 Task: Find connections with filter location Bedford with filter topic #Culturewith filter profile language Potuguese with filter current company MyGate with filter school PSGR Krishnammal College for Women with filter industry Ground Passenger Transportation with filter service category Tax Law with filter keywords title Receptionist
Action: Mouse moved to (522, 69)
Screenshot: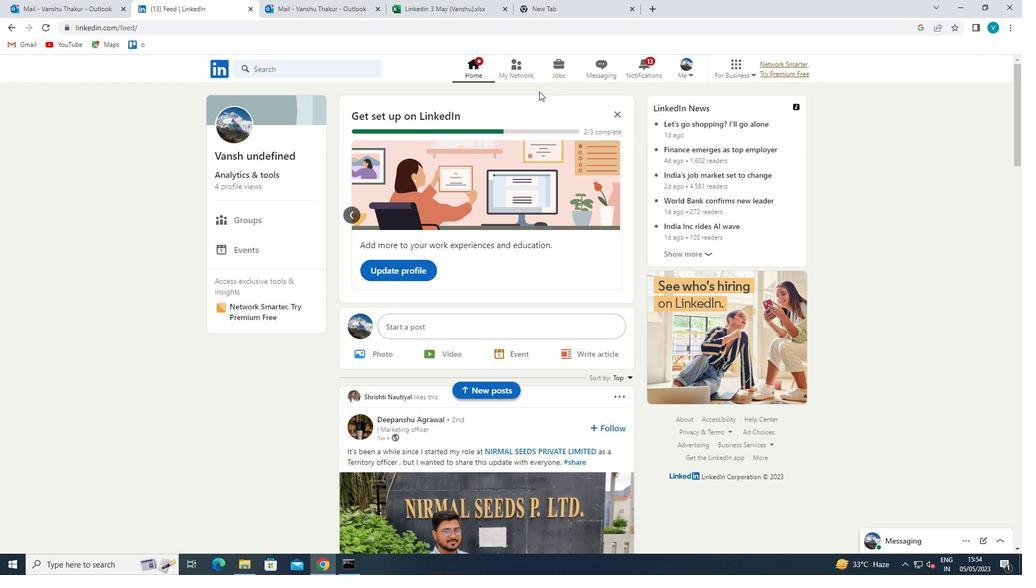
Action: Mouse pressed left at (522, 69)
Screenshot: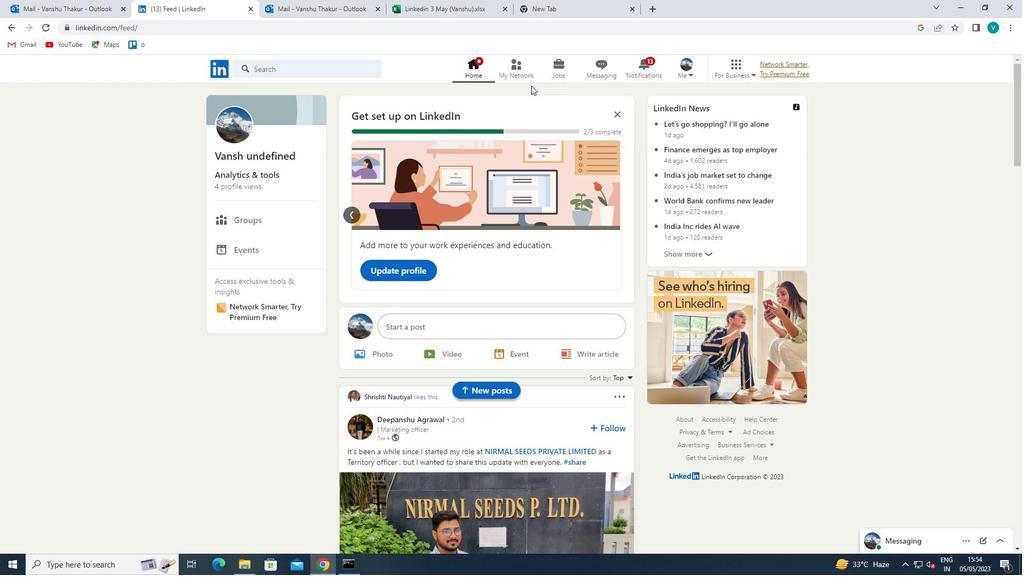 
Action: Mouse moved to (296, 127)
Screenshot: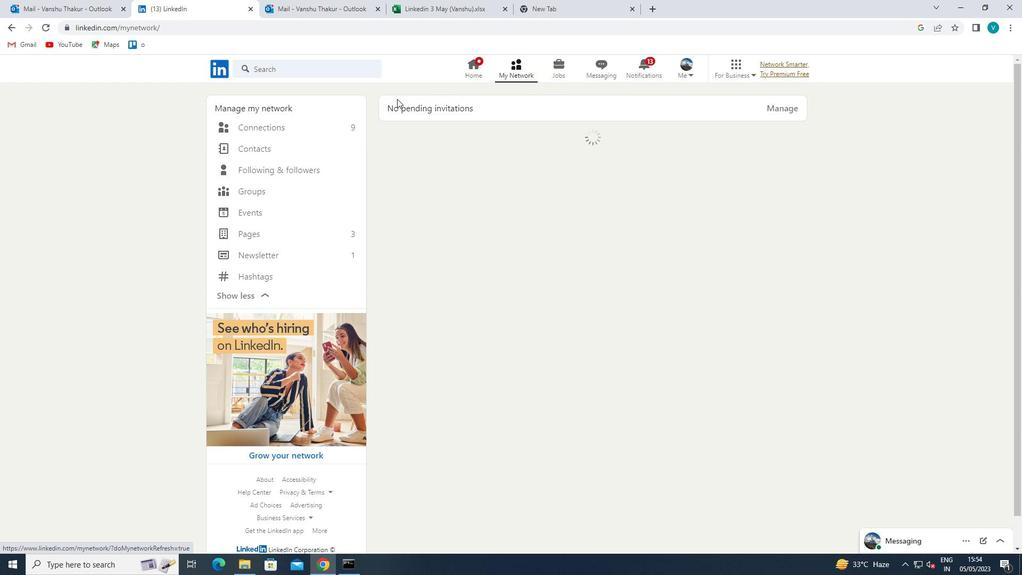 
Action: Mouse pressed left at (296, 127)
Screenshot: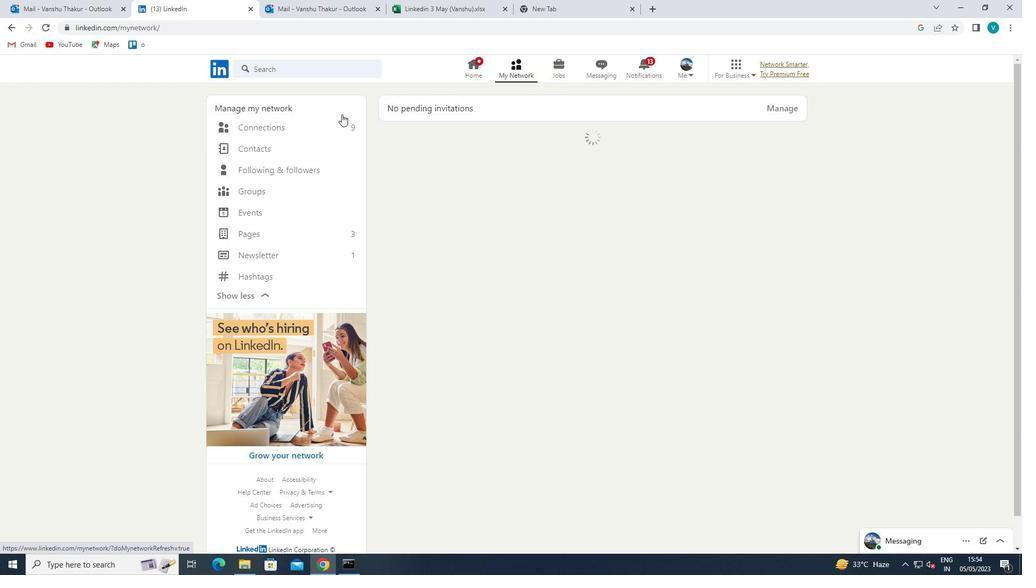 
Action: Mouse moved to (571, 126)
Screenshot: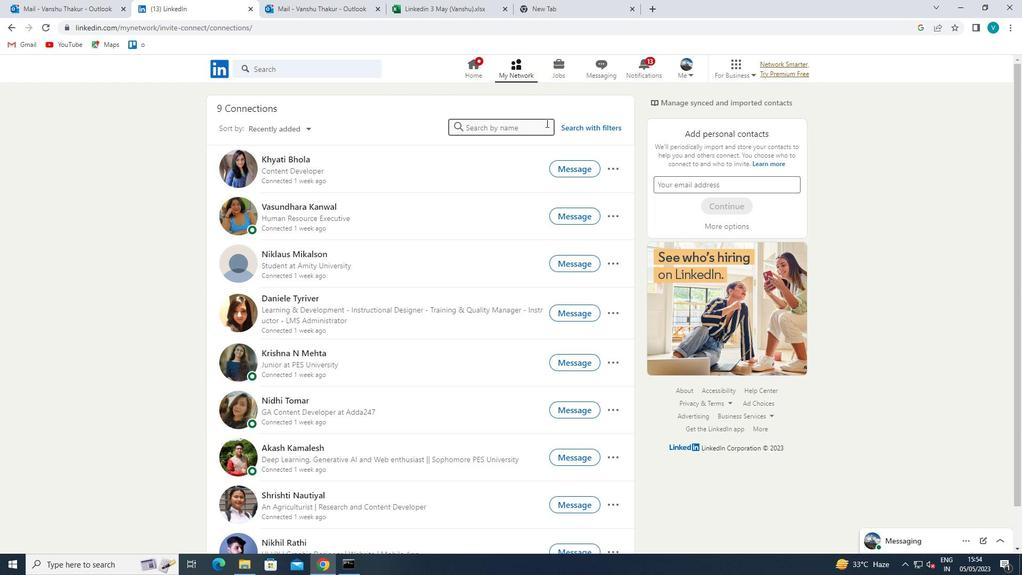
Action: Mouse pressed left at (571, 126)
Screenshot: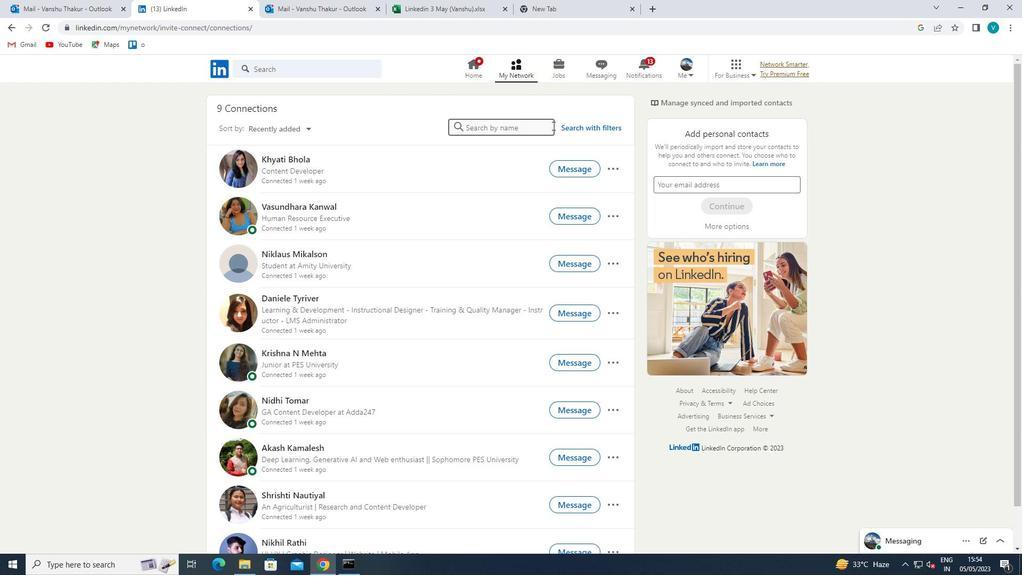 
Action: Mouse moved to (517, 102)
Screenshot: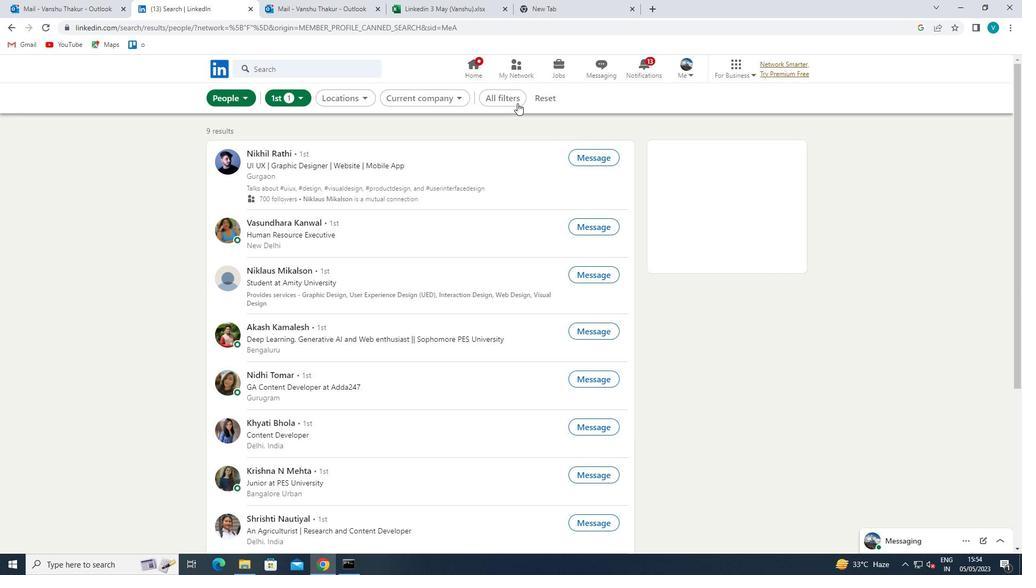
Action: Mouse pressed left at (517, 102)
Screenshot: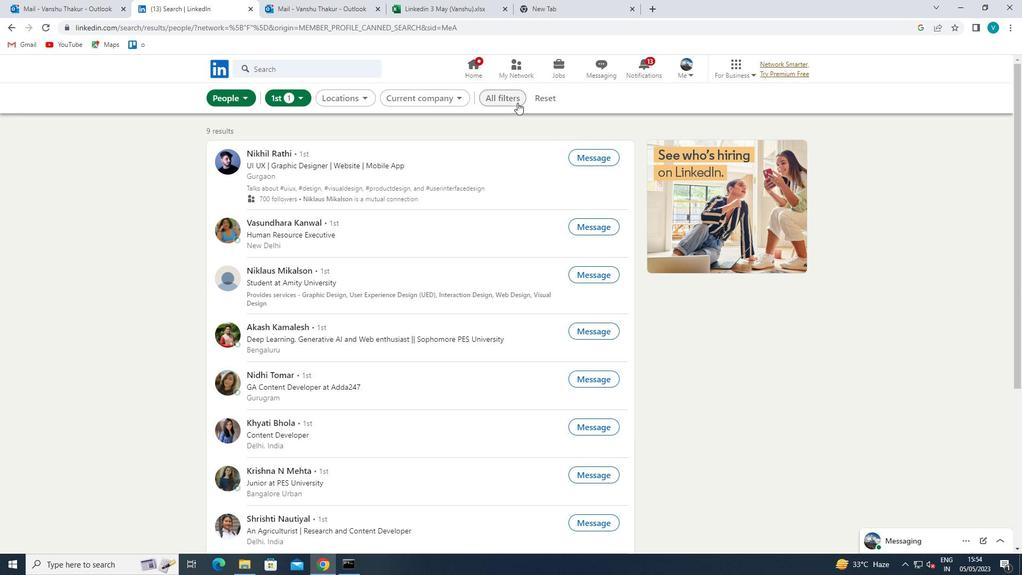 
Action: Mouse moved to (851, 208)
Screenshot: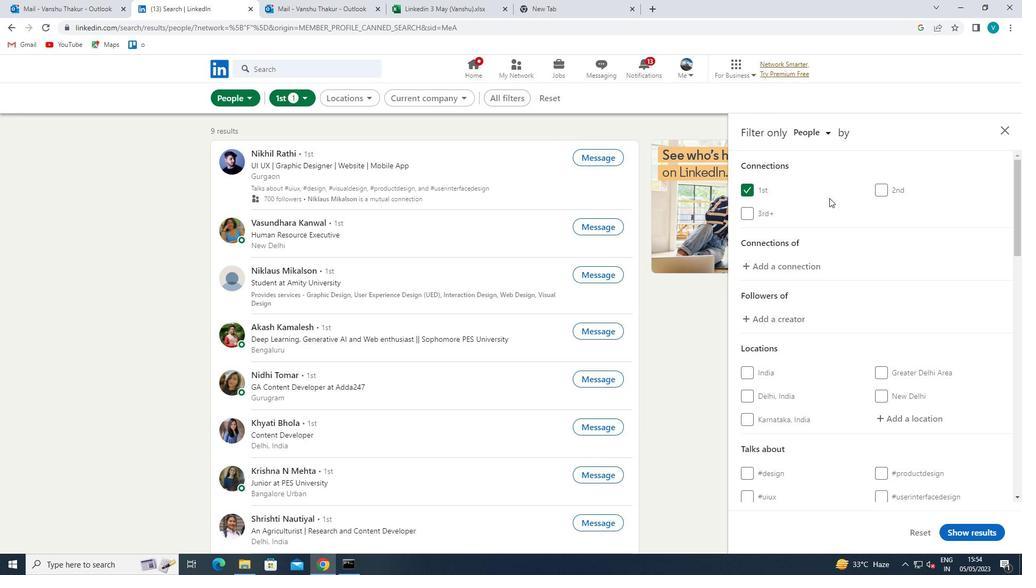
Action: Mouse scrolled (851, 208) with delta (0, 0)
Screenshot: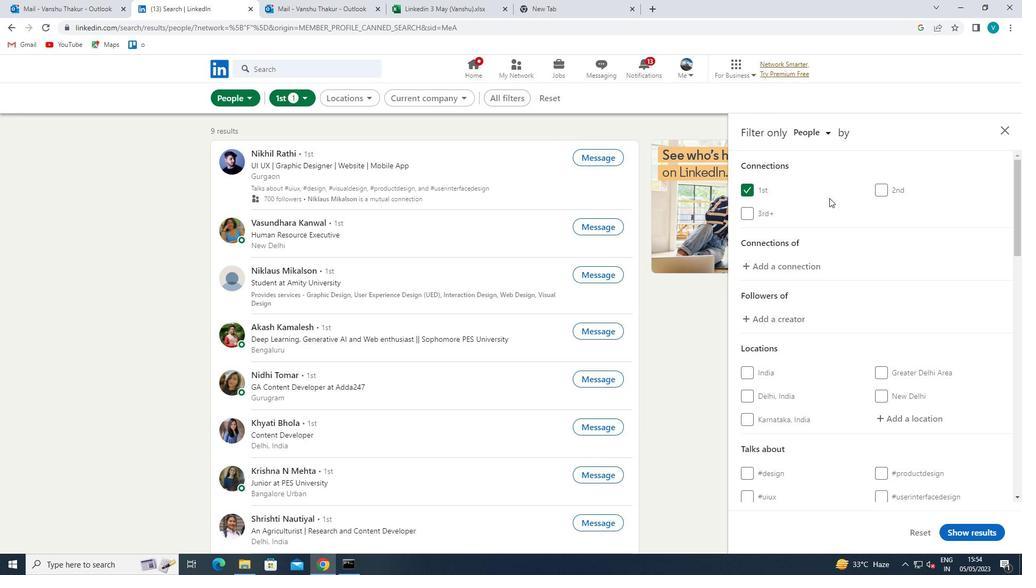 
Action: Mouse moved to (852, 210)
Screenshot: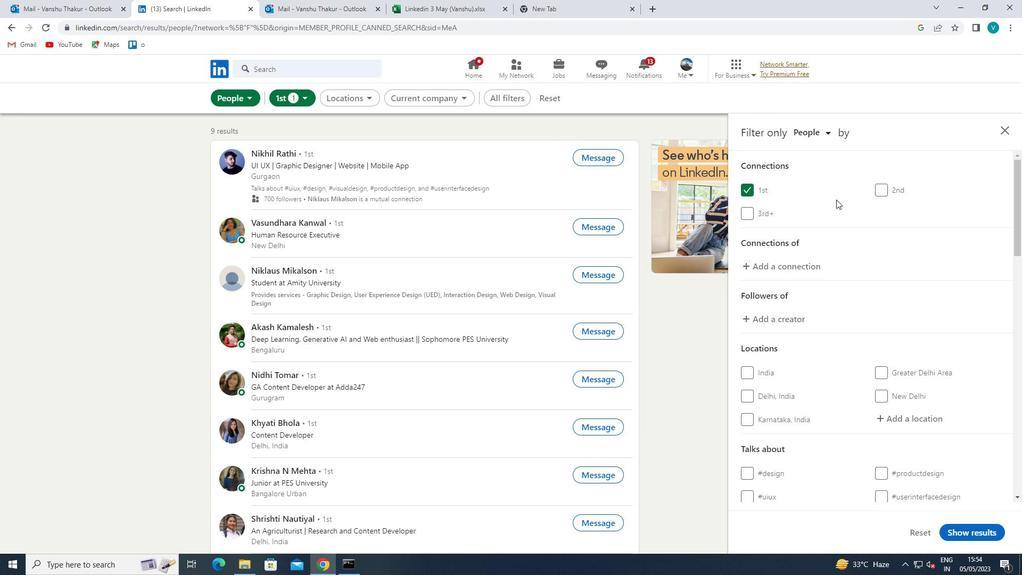 
Action: Mouse scrolled (852, 209) with delta (0, 0)
Screenshot: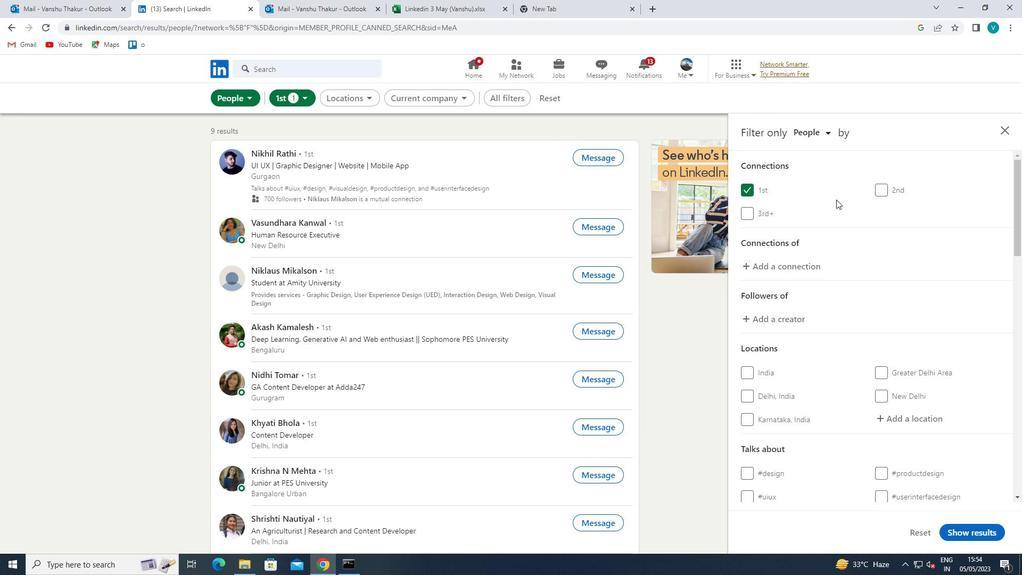 
Action: Mouse moved to (853, 211)
Screenshot: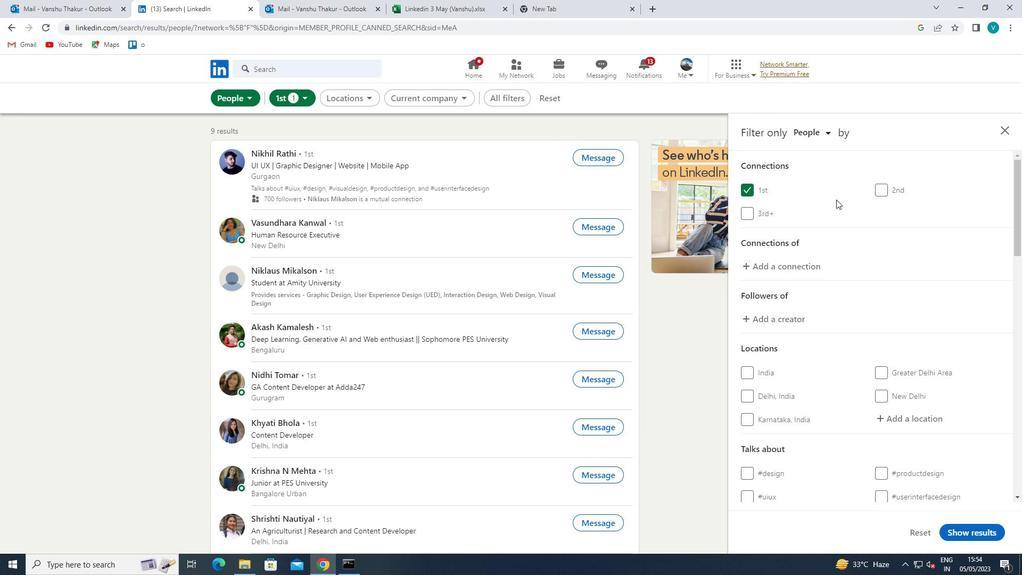 
Action: Mouse scrolled (853, 210) with delta (0, 0)
Screenshot: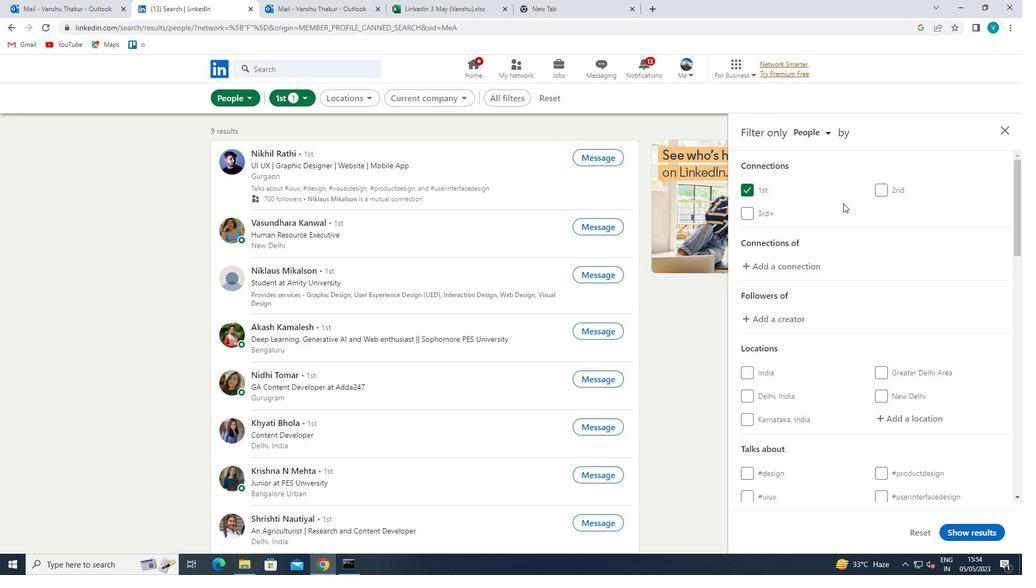 
Action: Mouse moved to (898, 256)
Screenshot: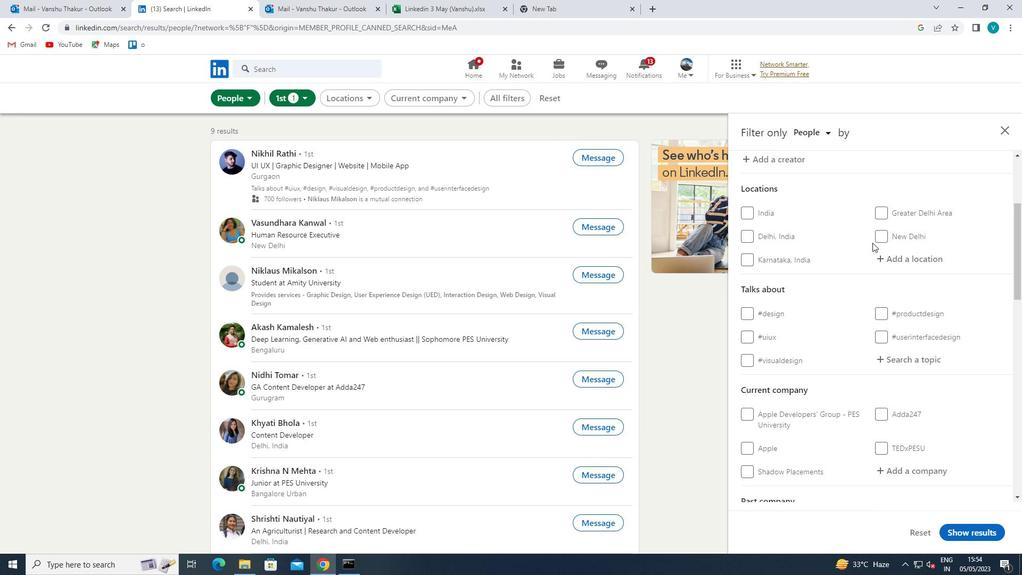 
Action: Mouse pressed left at (898, 256)
Screenshot: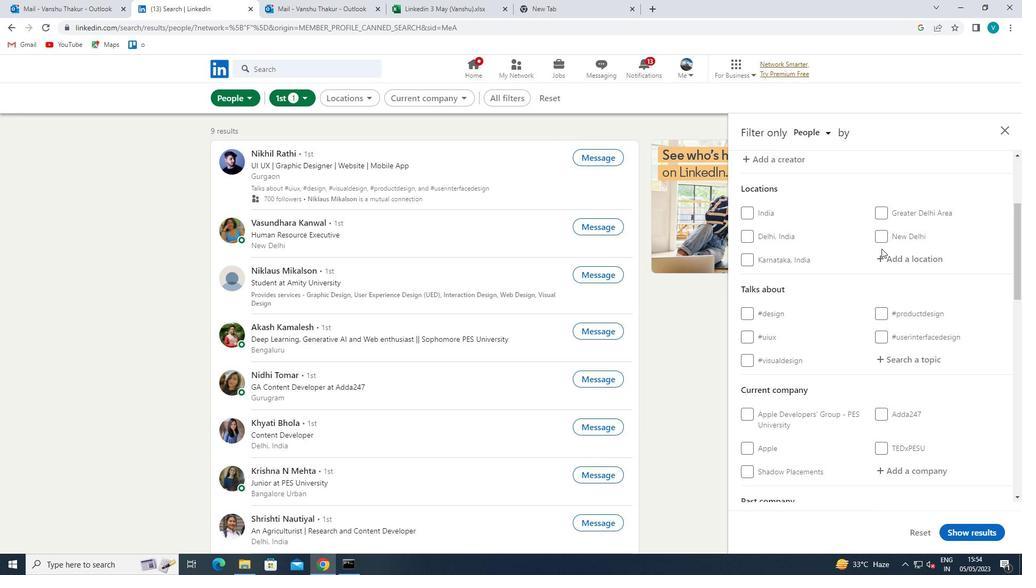 
Action: Mouse moved to (881, 268)
Screenshot: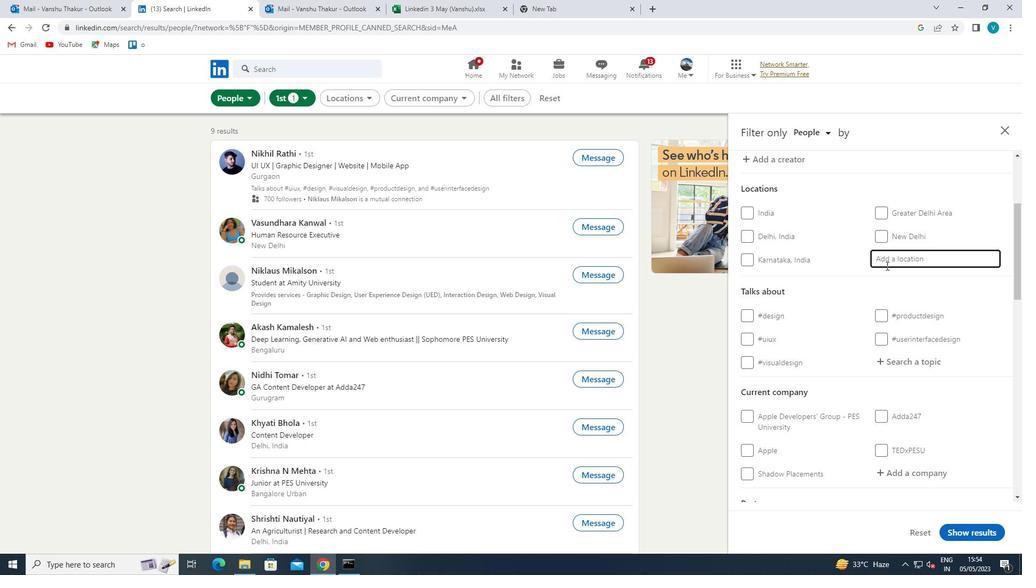 
Action: Key pressed <Key.shift>
Screenshot: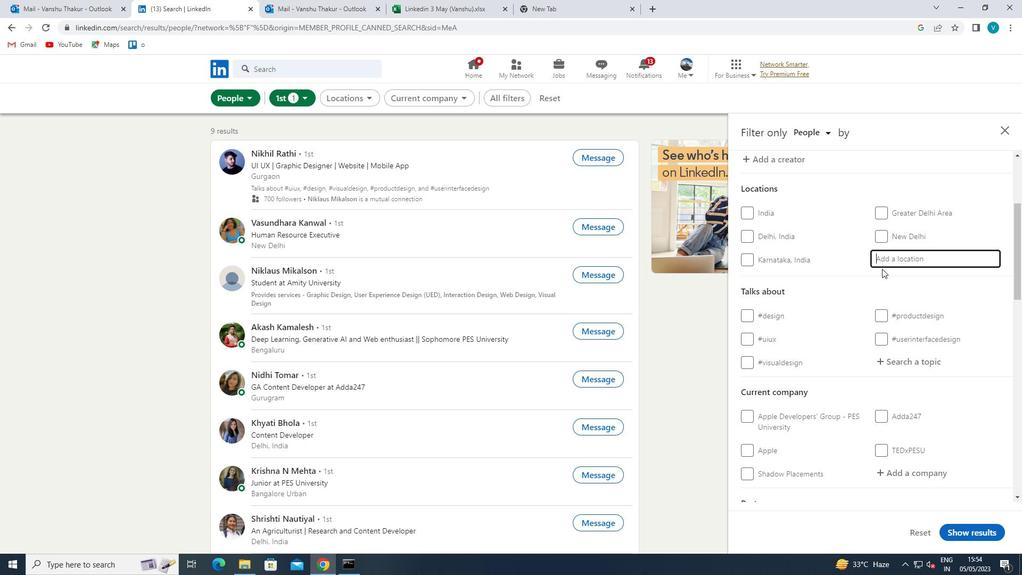 
Action: Mouse moved to (881, 269)
Screenshot: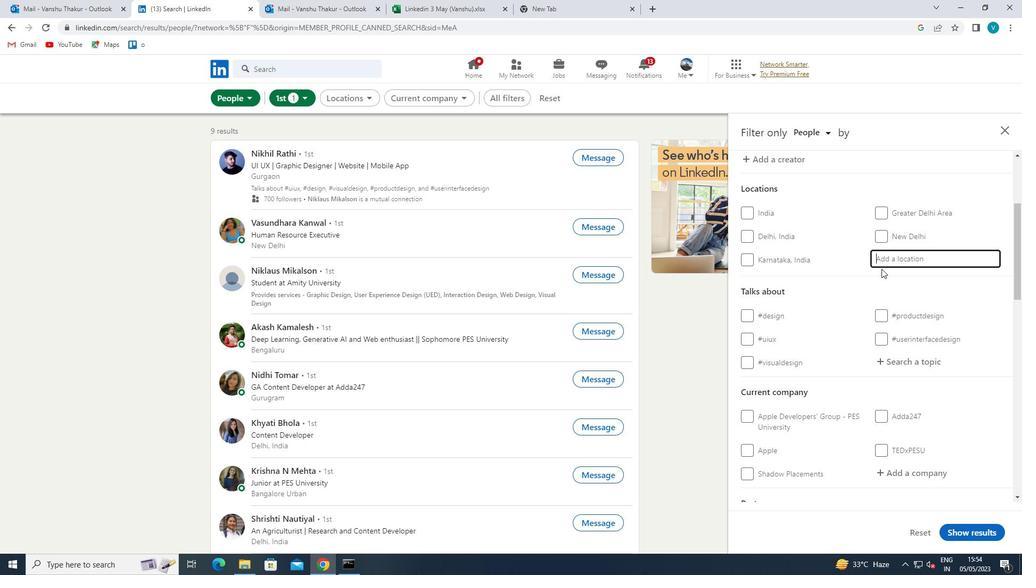 
Action: Key pressed BEDFORD
Screenshot: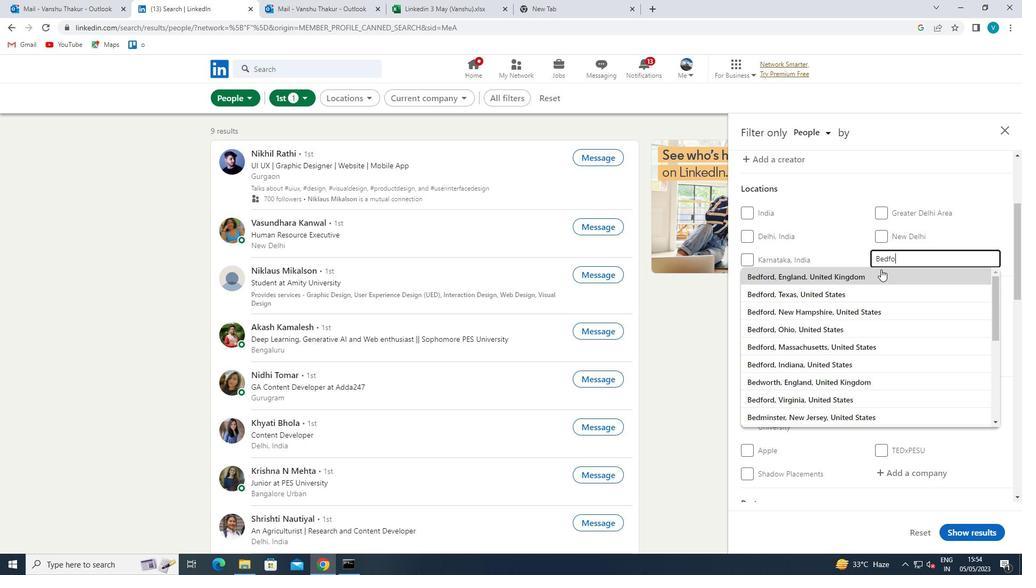 
Action: Mouse moved to (871, 275)
Screenshot: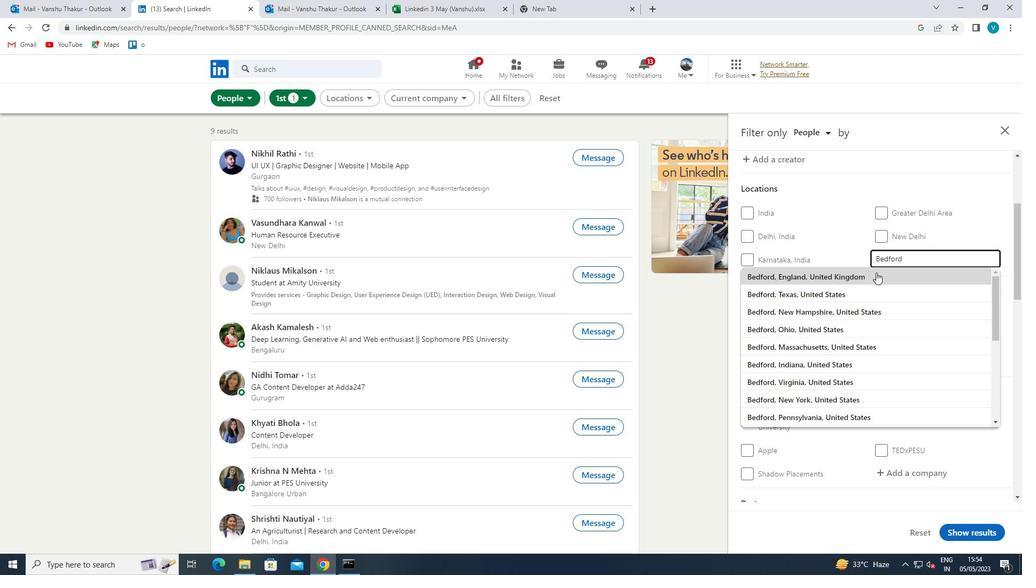 
Action: Mouse pressed left at (871, 275)
Screenshot: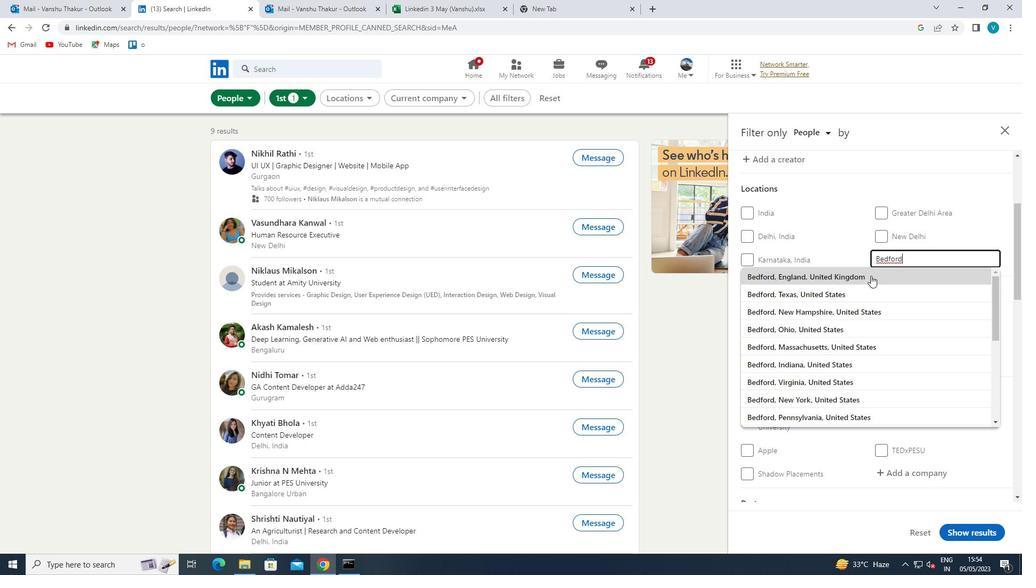 
Action: Mouse moved to (872, 275)
Screenshot: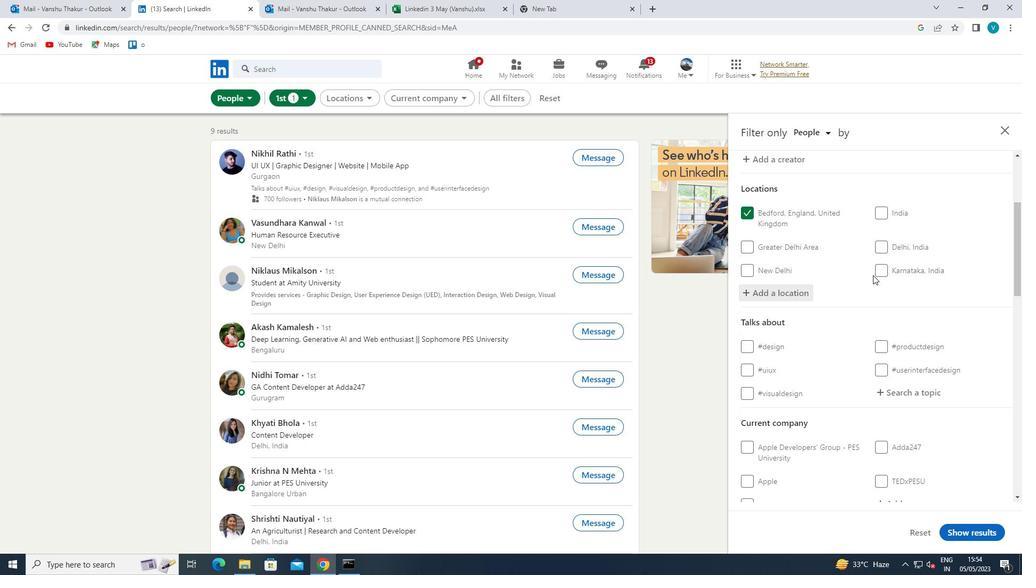 
Action: Mouse scrolled (872, 275) with delta (0, 0)
Screenshot: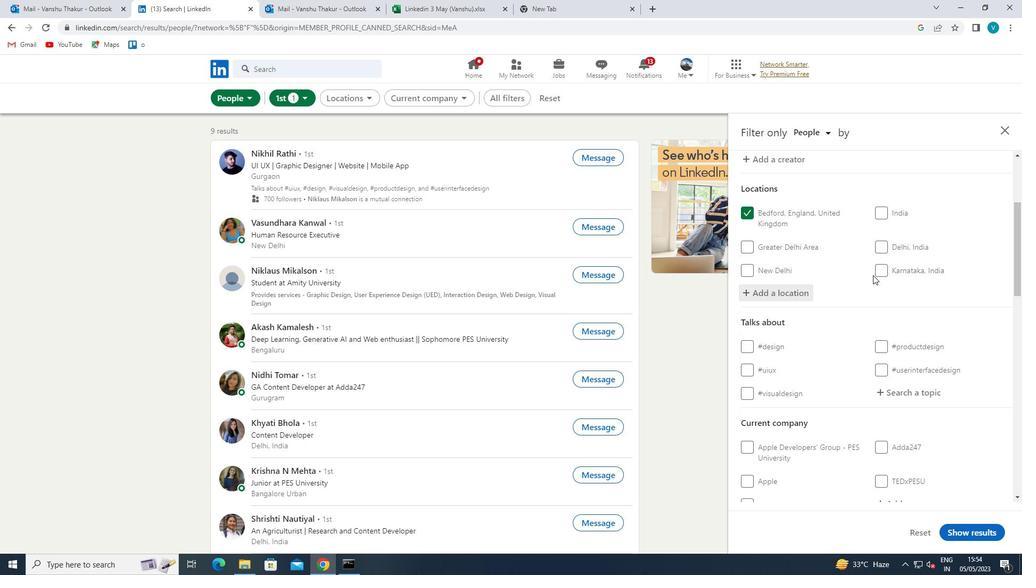 
Action: Mouse moved to (870, 276)
Screenshot: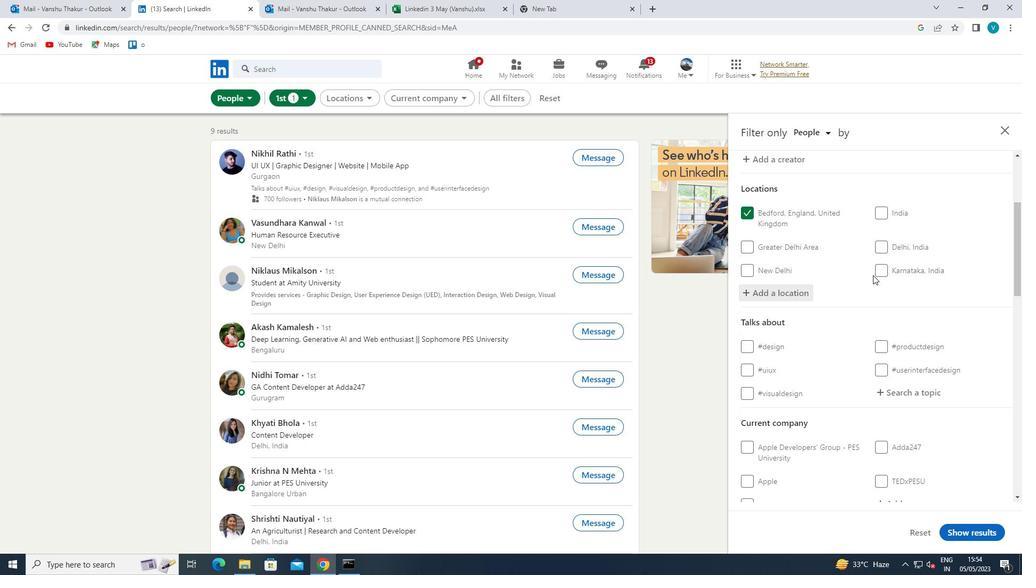 
Action: Mouse scrolled (870, 276) with delta (0, 0)
Screenshot: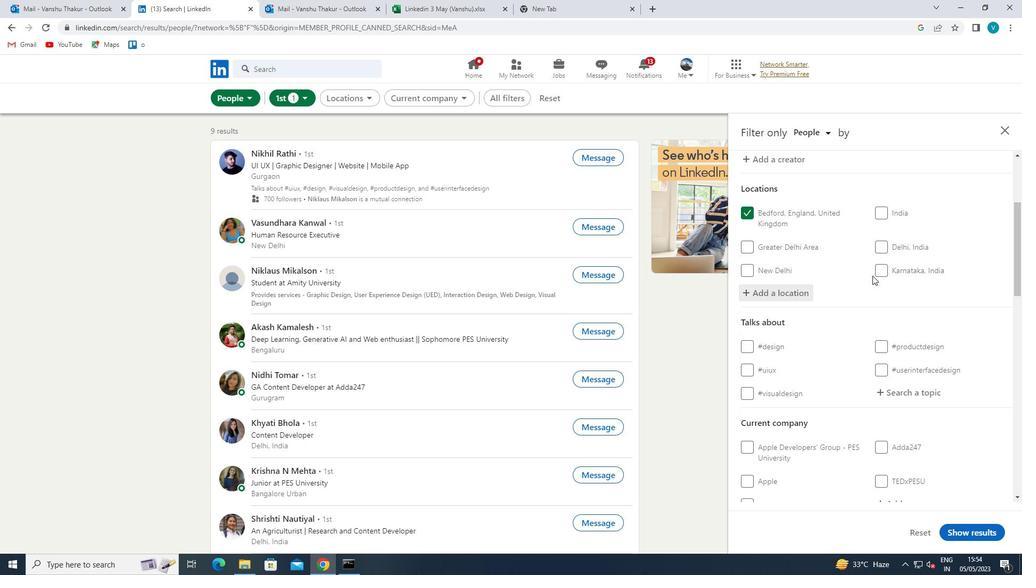 
Action: Mouse scrolled (870, 276) with delta (0, 0)
Screenshot: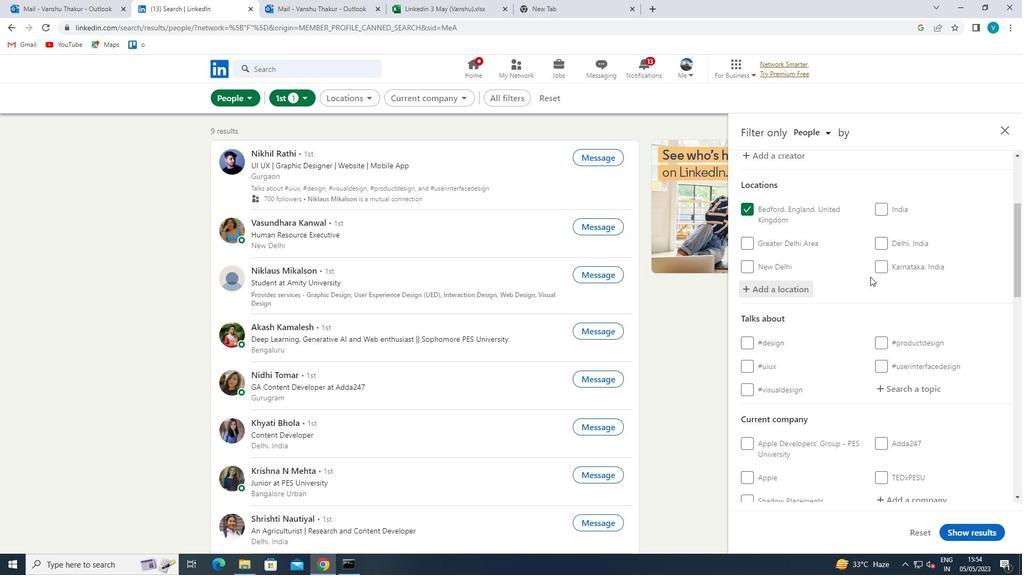 
Action: Mouse moved to (915, 239)
Screenshot: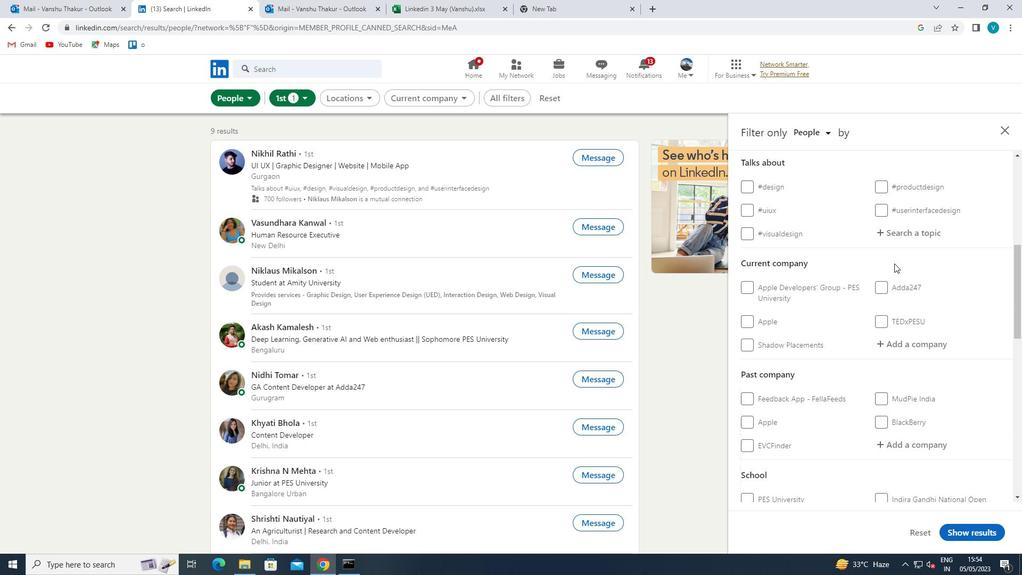 
Action: Mouse pressed left at (915, 239)
Screenshot: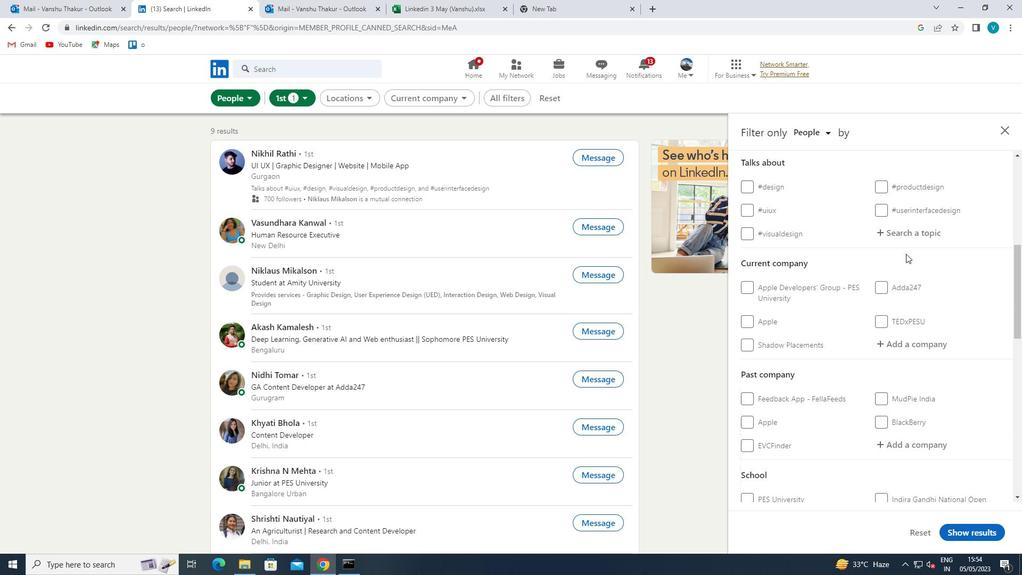 
Action: Mouse moved to (916, 238)
Screenshot: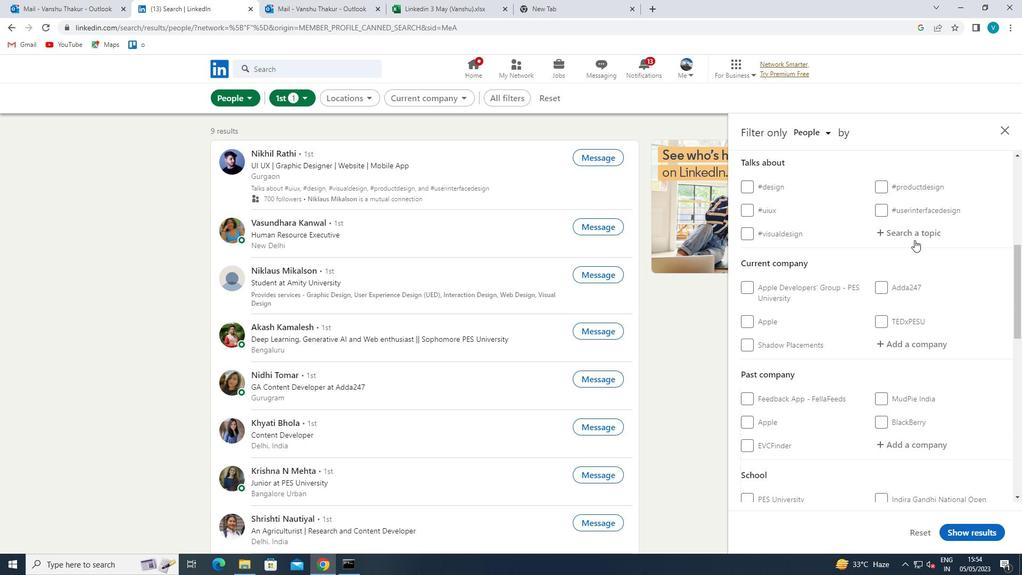 
Action: Key pressed CULTURE
Screenshot: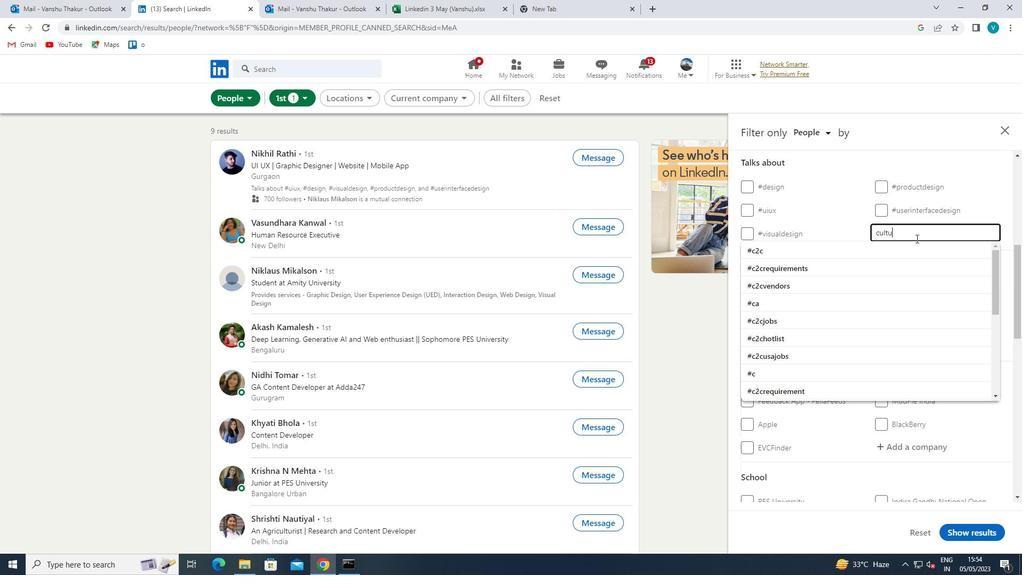 
Action: Mouse moved to (903, 249)
Screenshot: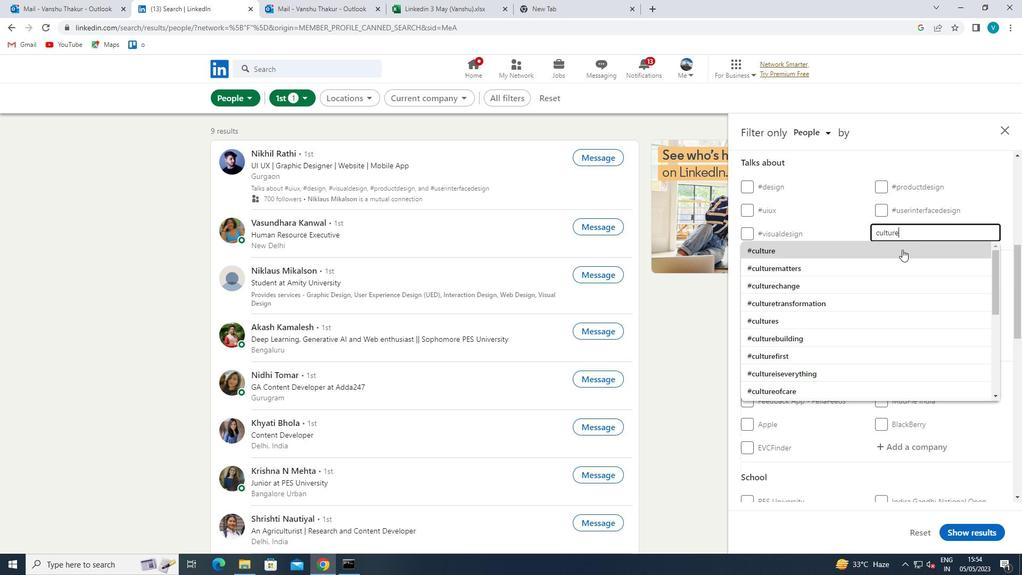 
Action: Mouse pressed left at (903, 249)
Screenshot: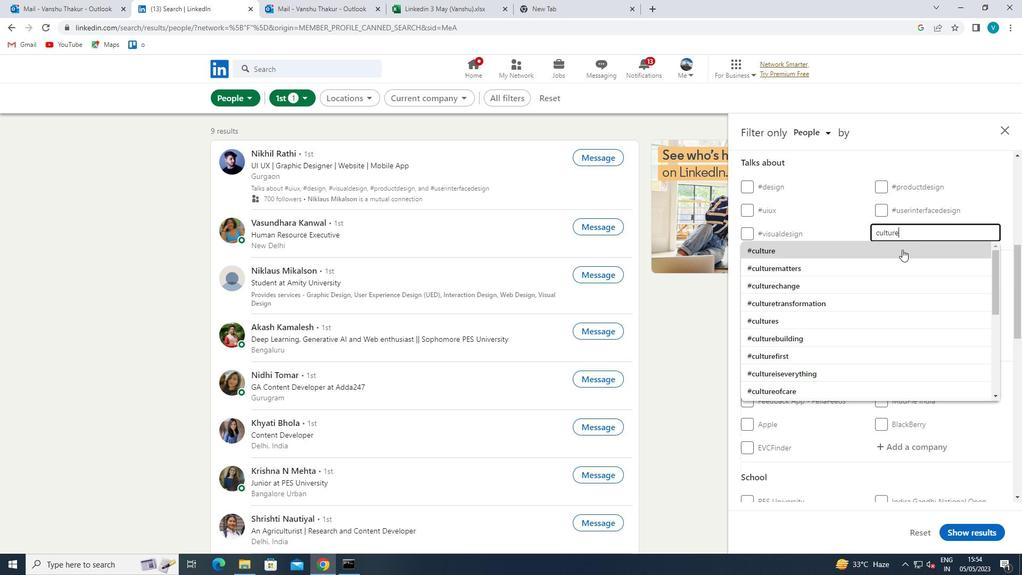 
Action: Mouse scrolled (903, 249) with delta (0, 0)
Screenshot: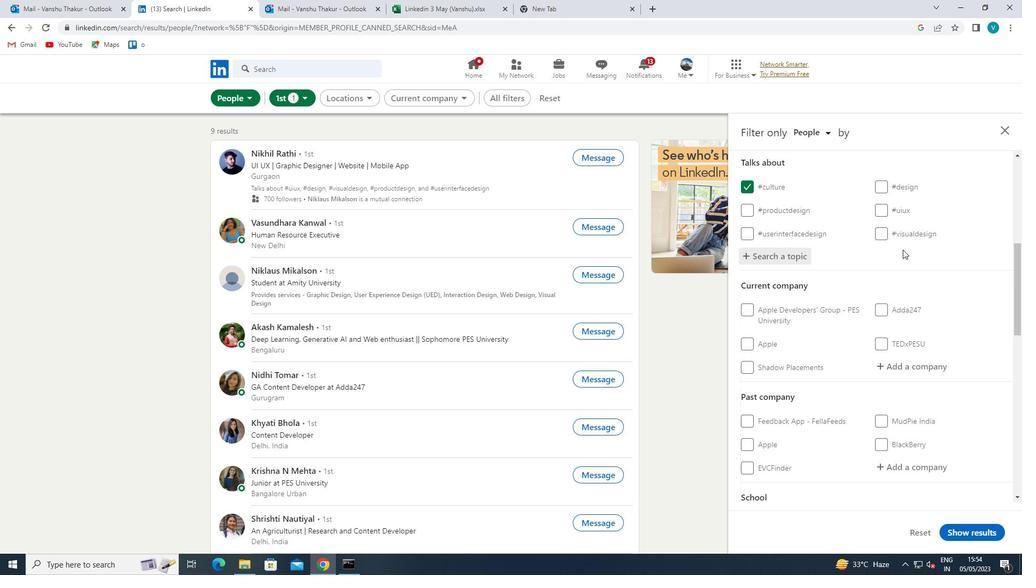
Action: Mouse scrolled (903, 249) with delta (0, 0)
Screenshot: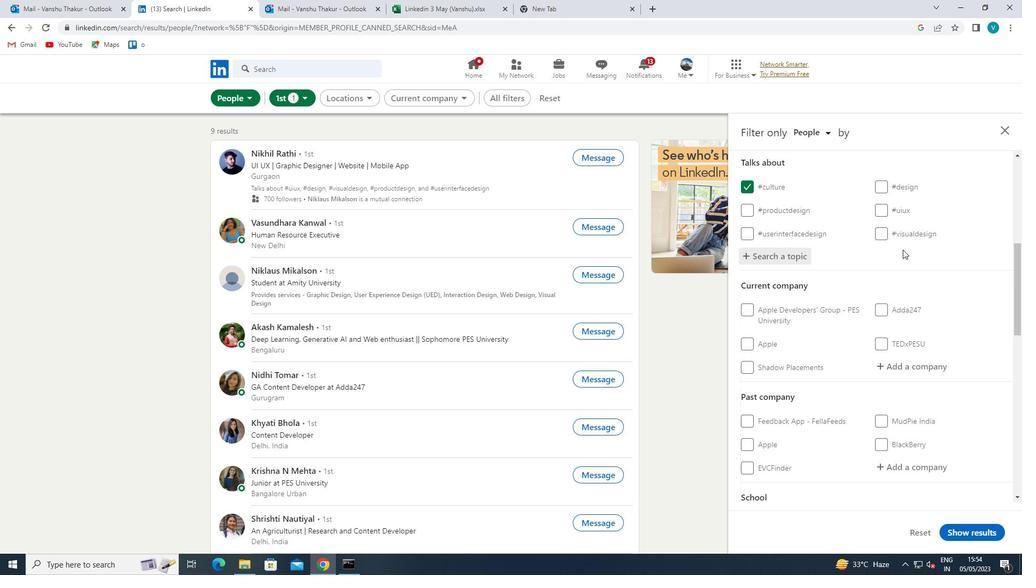 
Action: Mouse moved to (901, 258)
Screenshot: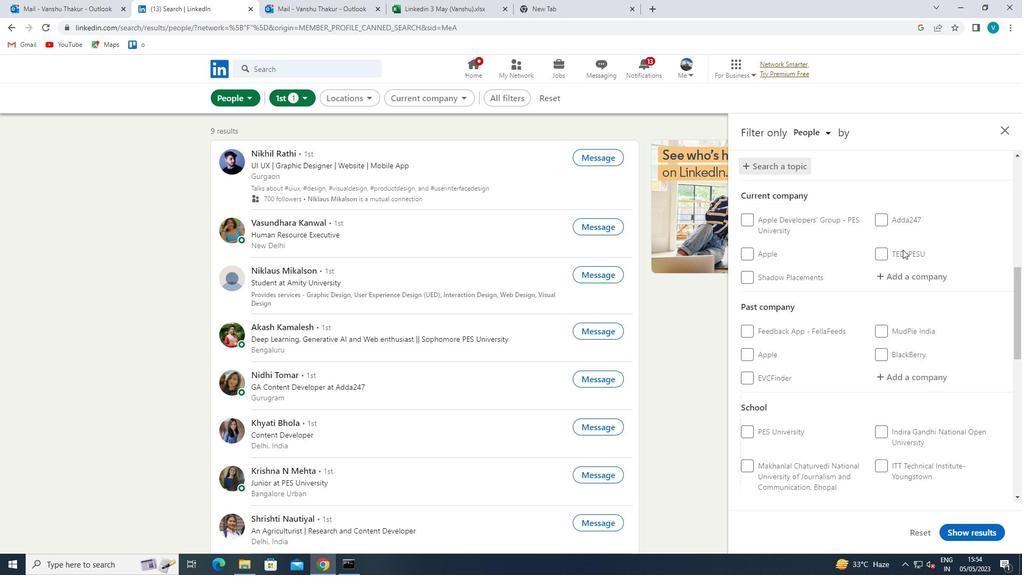 
Action: Mouse pressed left at (901, 258)
Screenshot: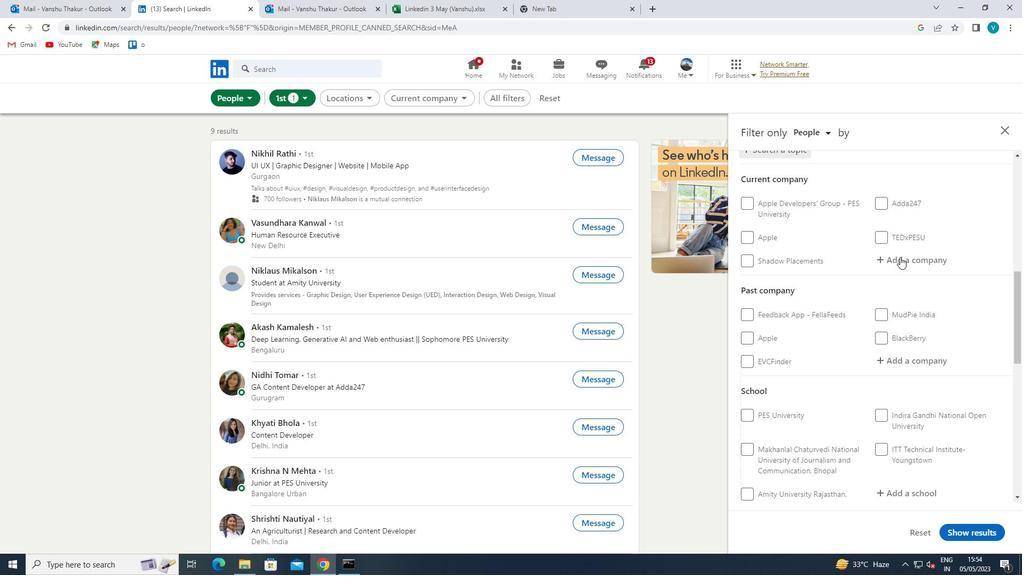 
Action: Mouse moved to (897, 261)
Screenshot: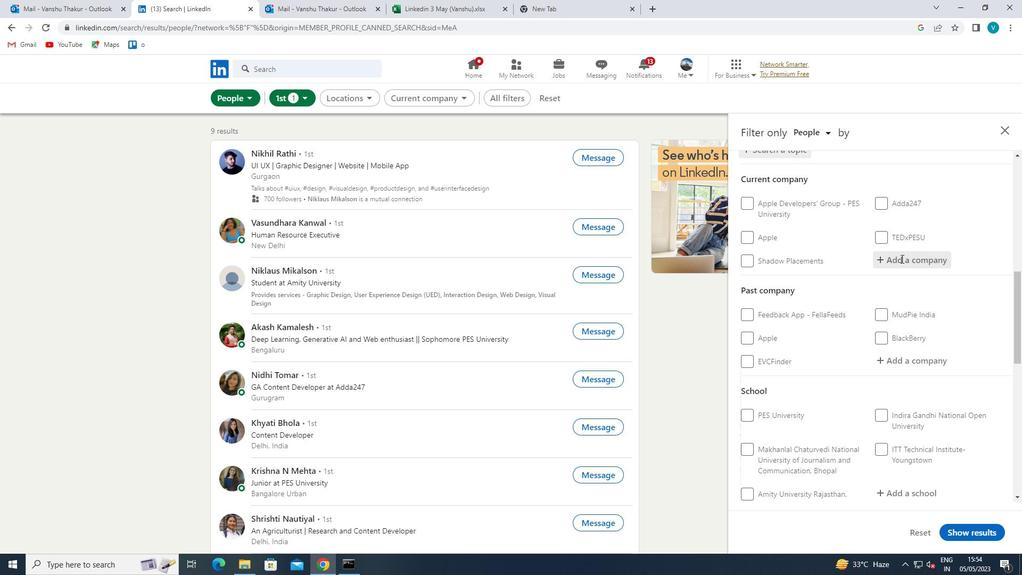 
Action: Key pressed <Key.shift>MY<Key.shift>GATE
Screenshot: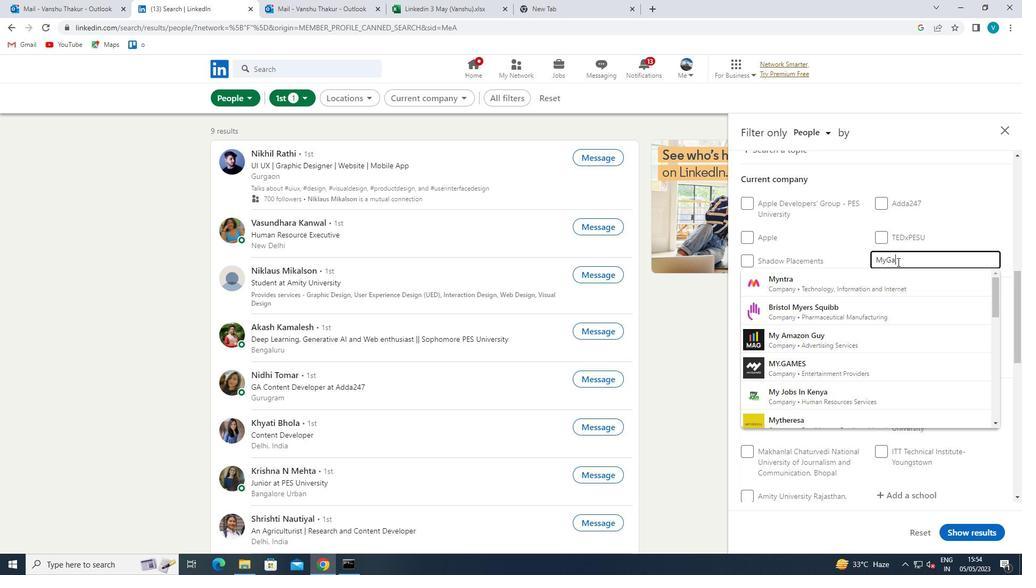 
Action: Mouse moved to (888, 273)
Screenshot: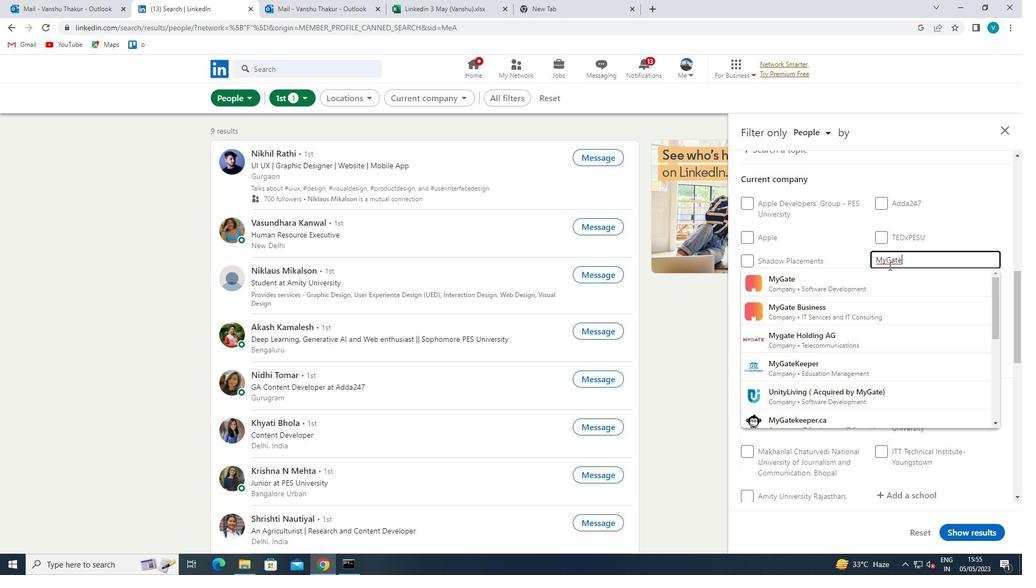 
Action: Mouse pressed left at (888, 273)
Screenshot: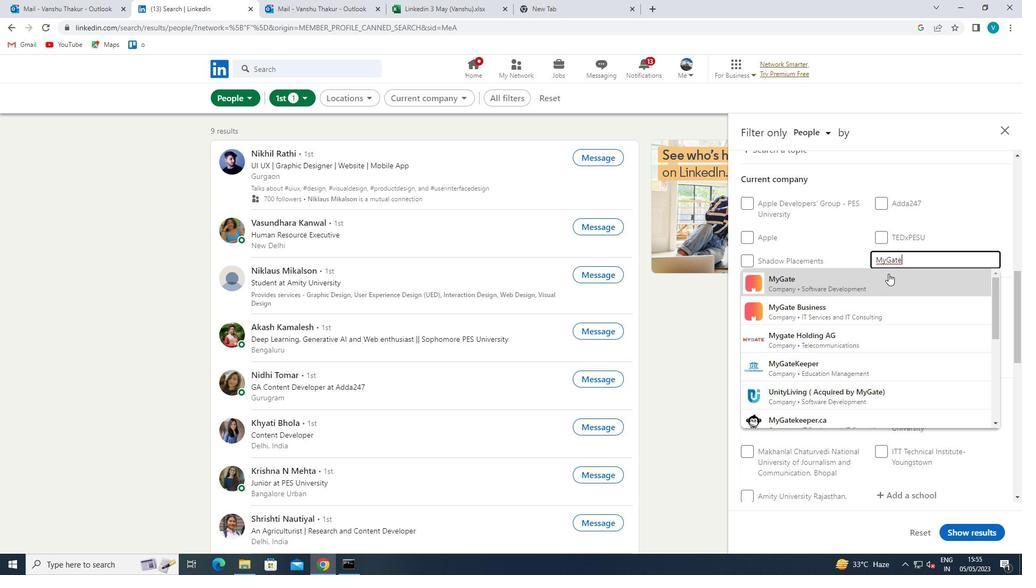 
Action: Mouse moved to (888, 273)
Screenshot: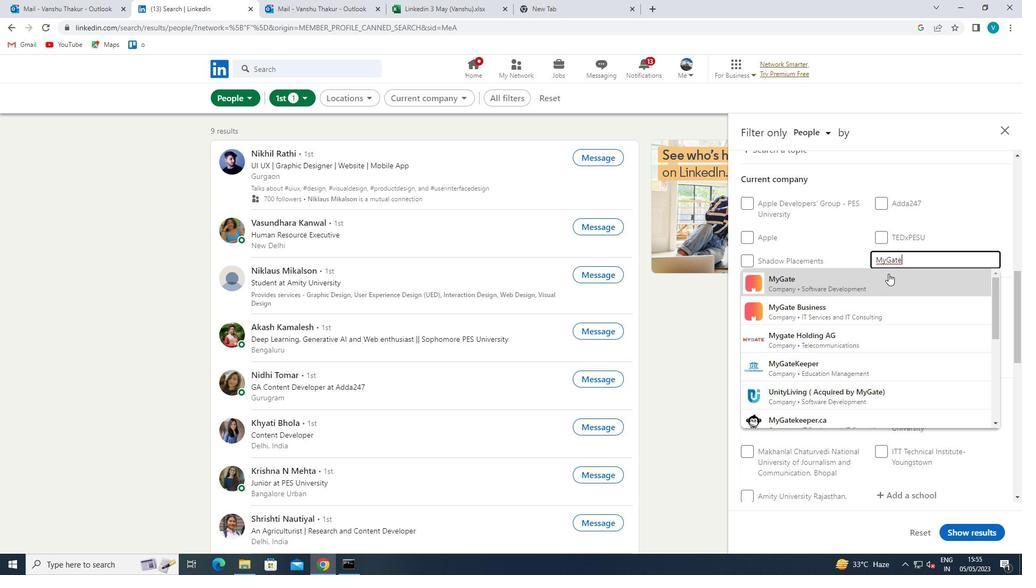 
Action: Mouse scrolled (888, 273) with delta (0, 0)
Screenshot: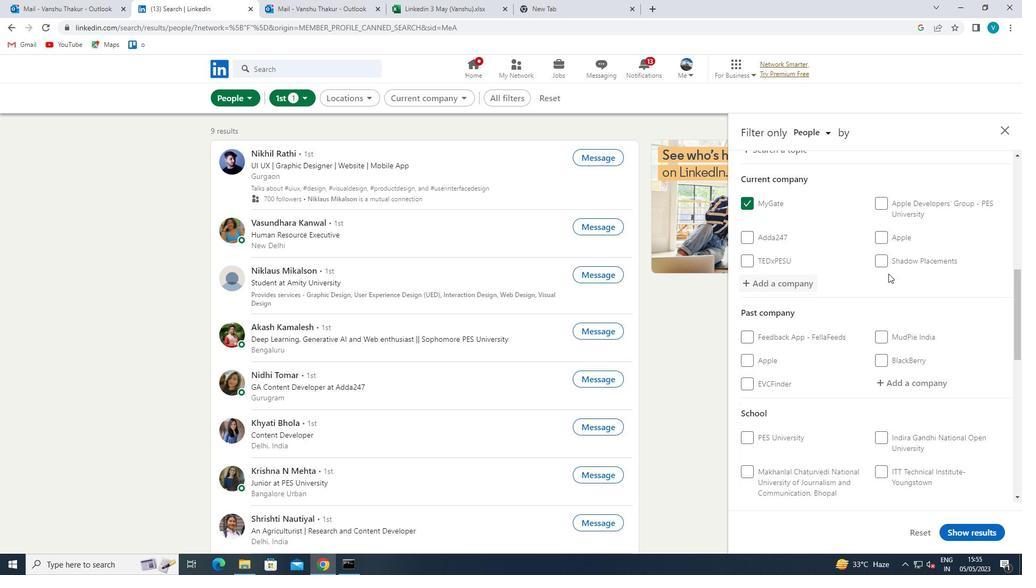 
Action: Mouse scrolled (888, 273) with delta (0, 0)
Screenshot: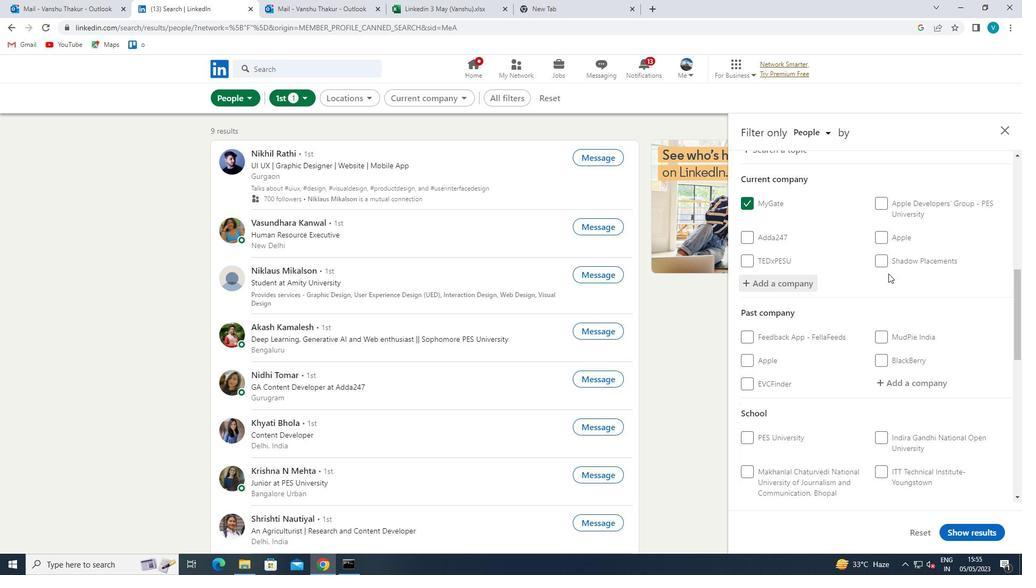 
Action: Mouse scrolled (888, 273) with delta (0, 0)
Screenshot: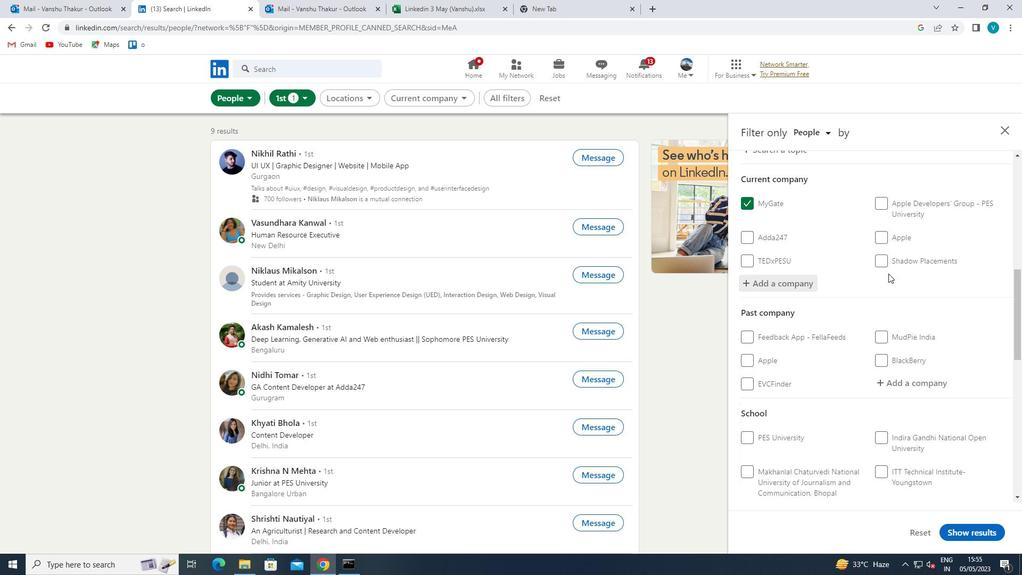 
Action: Mouse scrolled (888, 273) with delta (0, 0)
Screenshot: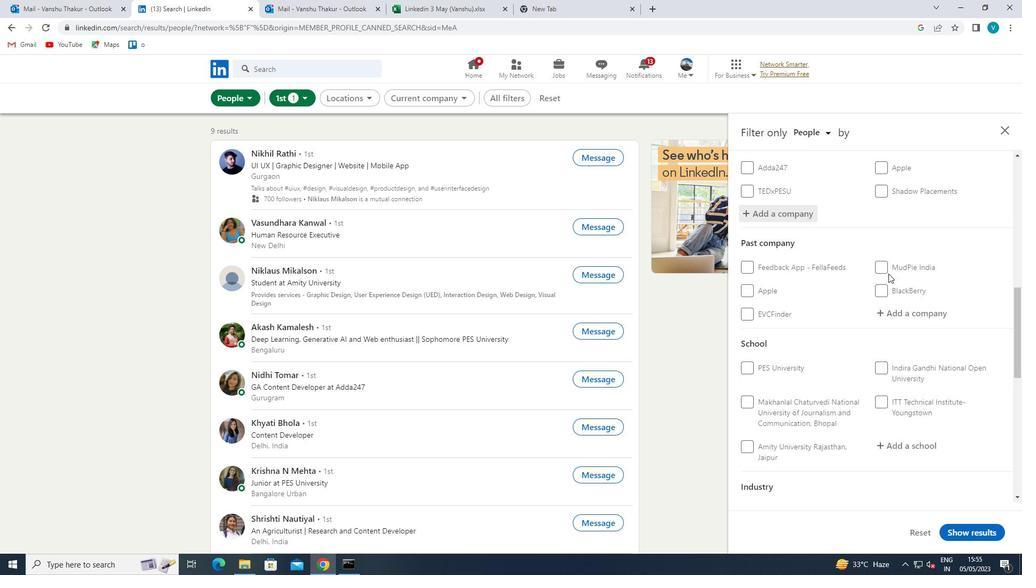 
Action: Mouse moved to (899, 303)
Screenshot: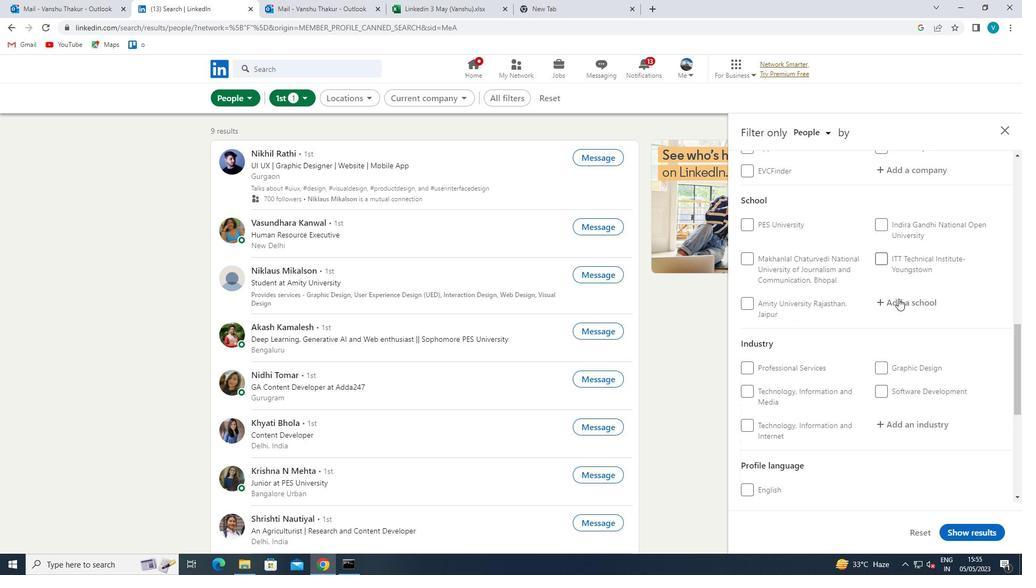 
Action: Mouse pressed left at (899, 303)
Screenshot: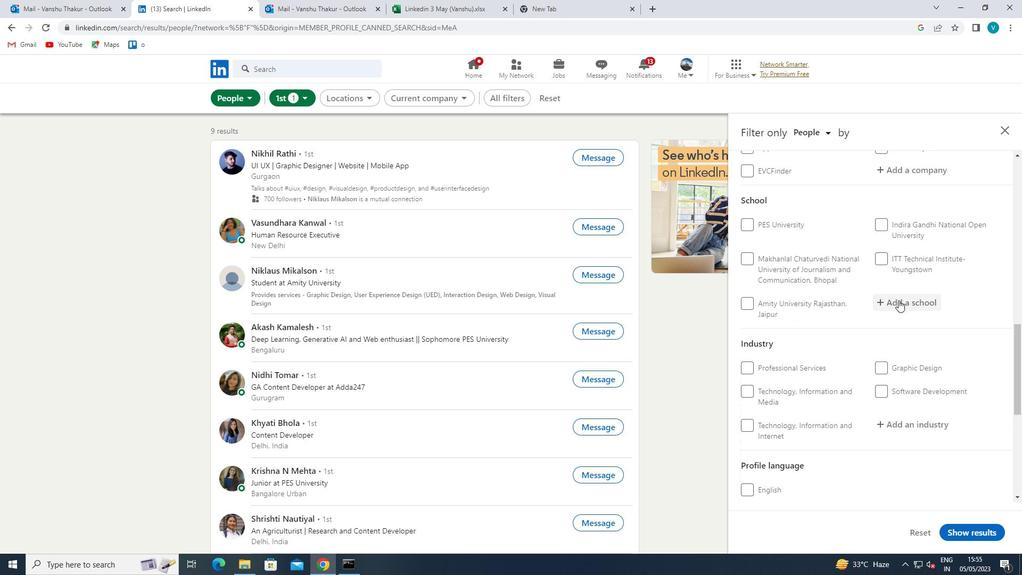 
Action: Mouse moved to (901, 303)
Screenshot: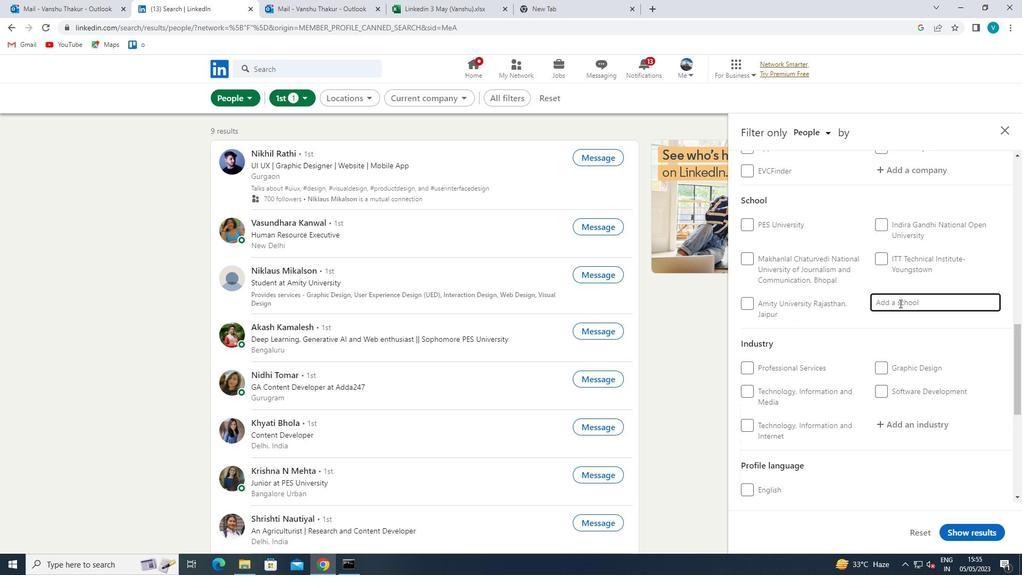 
Action: Key pressed <Key.shift>
Screenshot: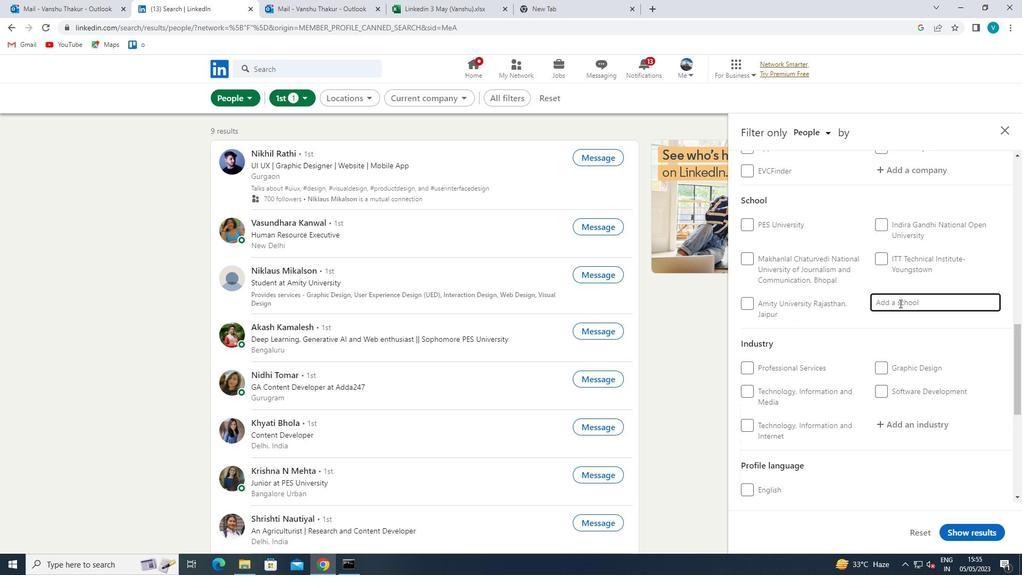 
Action: Mouse moved to (902, 303)
Screenshot: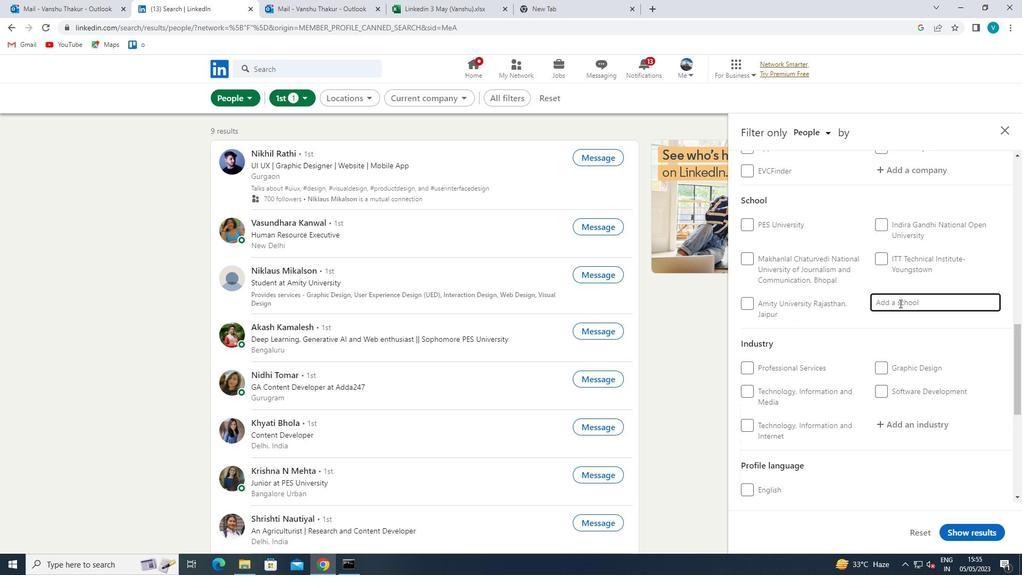 
Action: Key pressed <Key.shift><Key.shift><Key.shift><Key.shift>PSGR
Screenshot: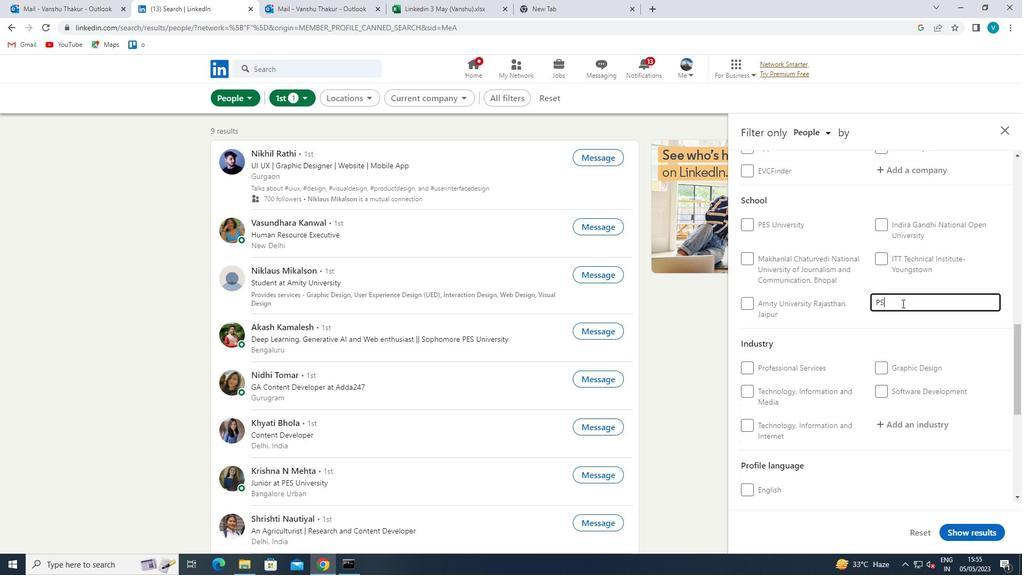 
Action: Mouse moved to (889, 323)
Screenshot: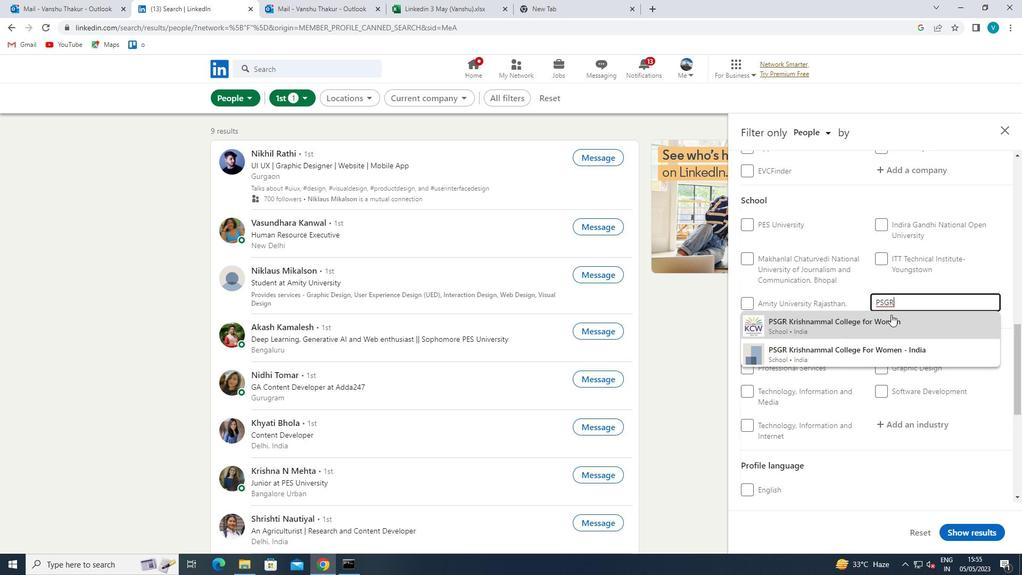 
Action: Mouse pressed left at (889, 323)
Screenshot: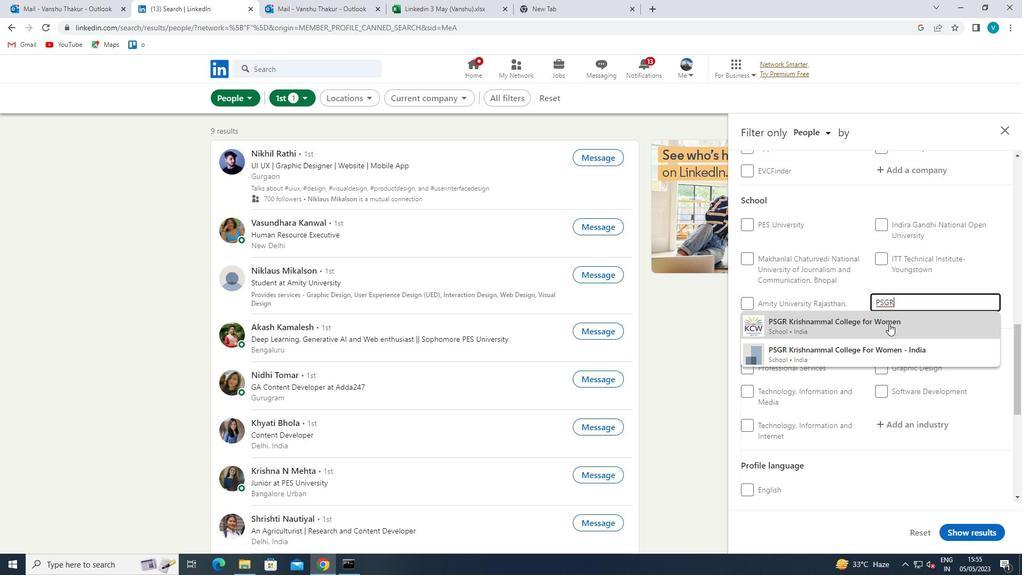 
Action: Mouse scrolled (889, 323) with delta (0, 0)
Screenshot: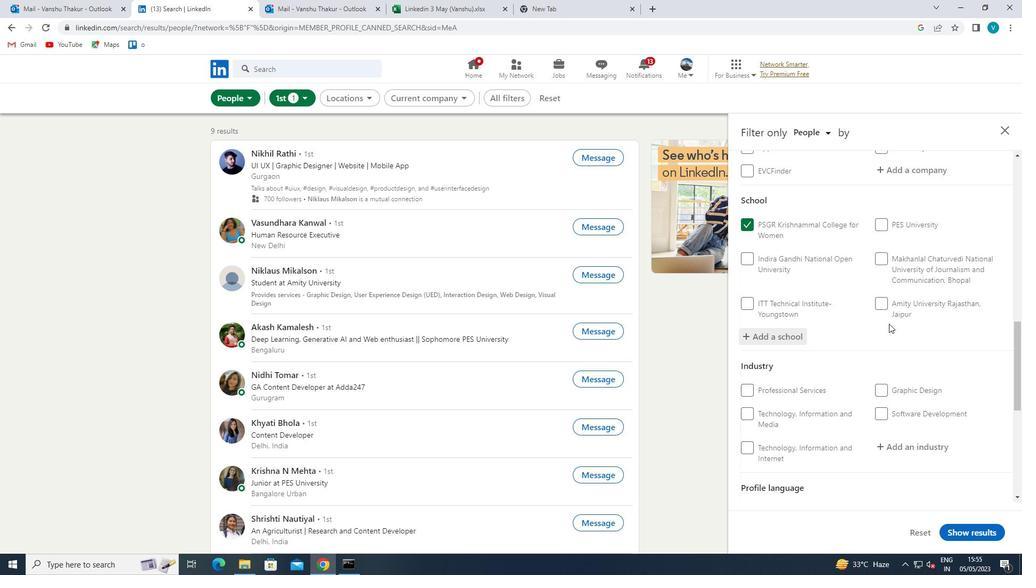 
Action: Mouse scrolled (889, 323) with delta (0, 0)
Screenshot: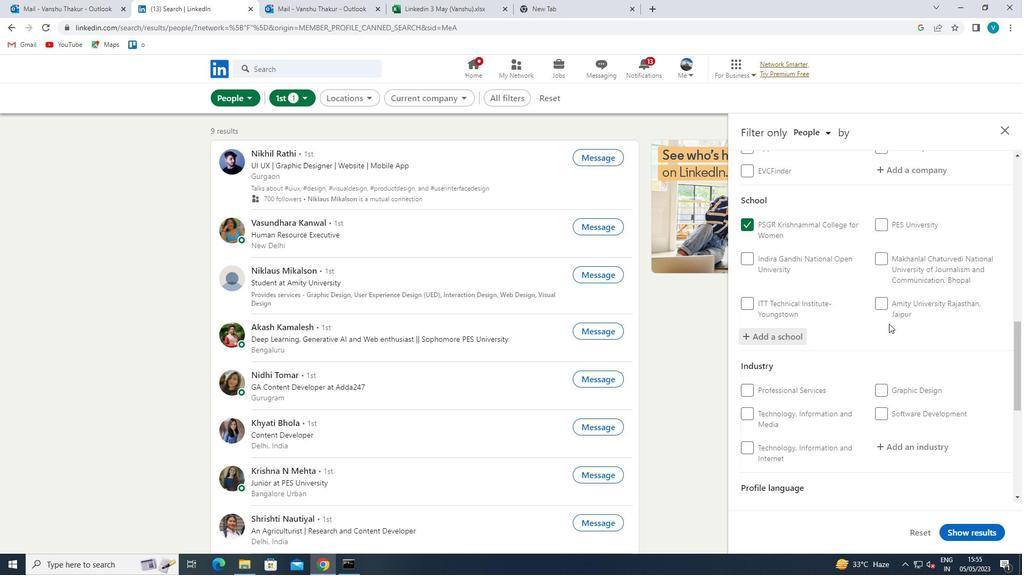 
Action: Mouse moved to (901, 339)
Screenshot: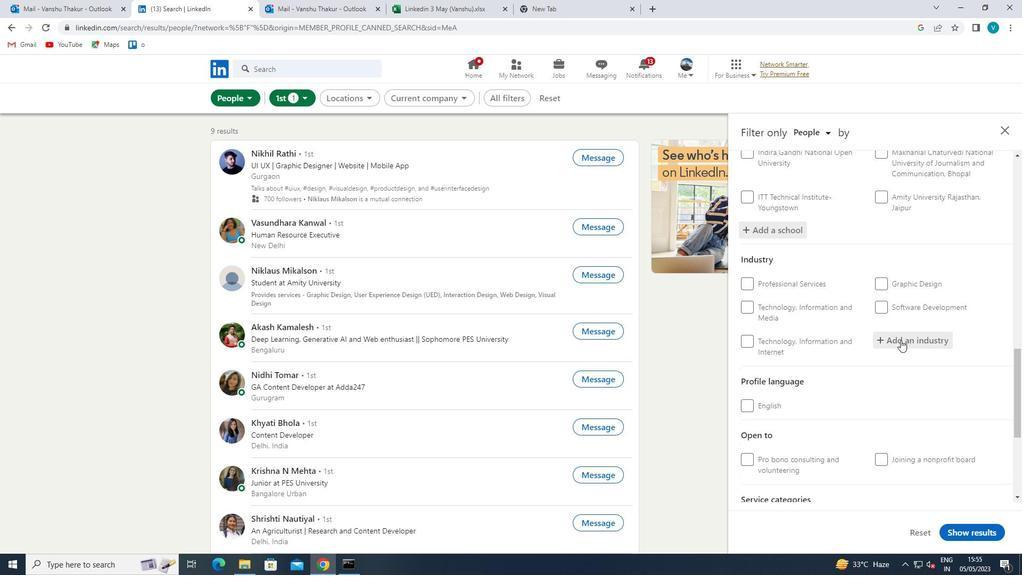 
Action: Mouse pressed left at (901, 339)
Screenshot: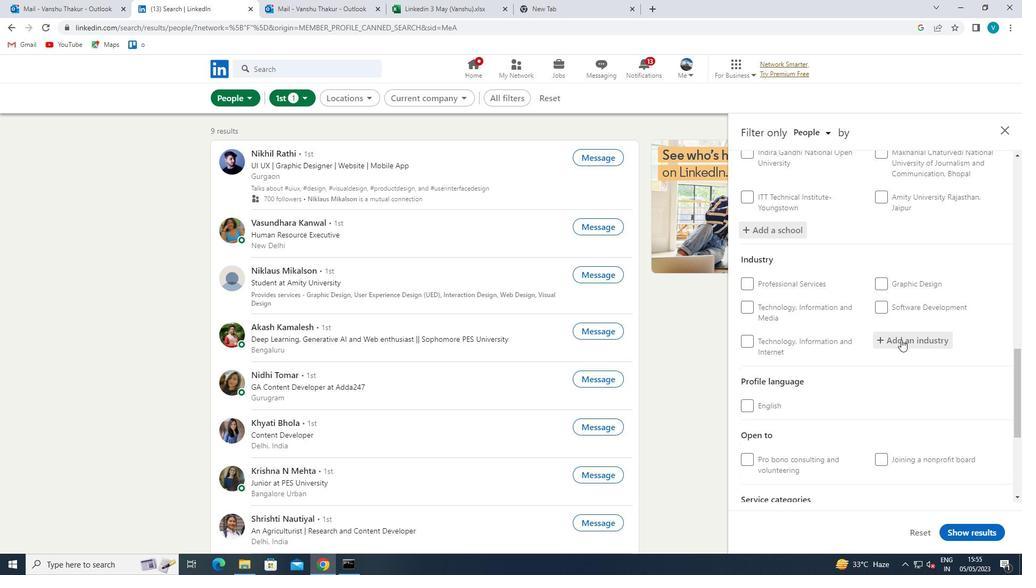 
Action: Mouse moved to (902, 338)
Screenshot: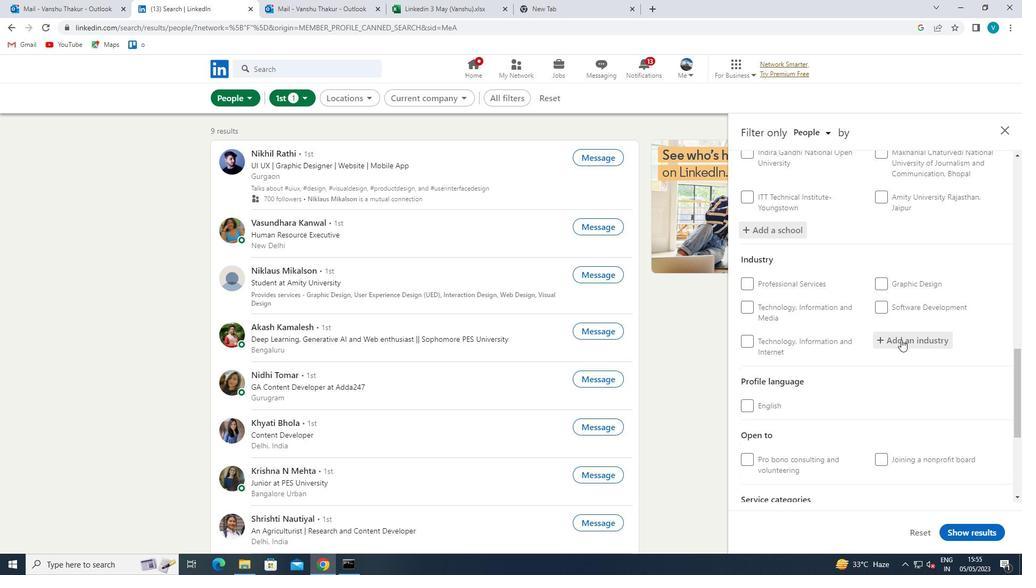 
Action: Key pressed <Key.shift><Key.shift><Key.shift>GROUND<Key.space>
Screenshot: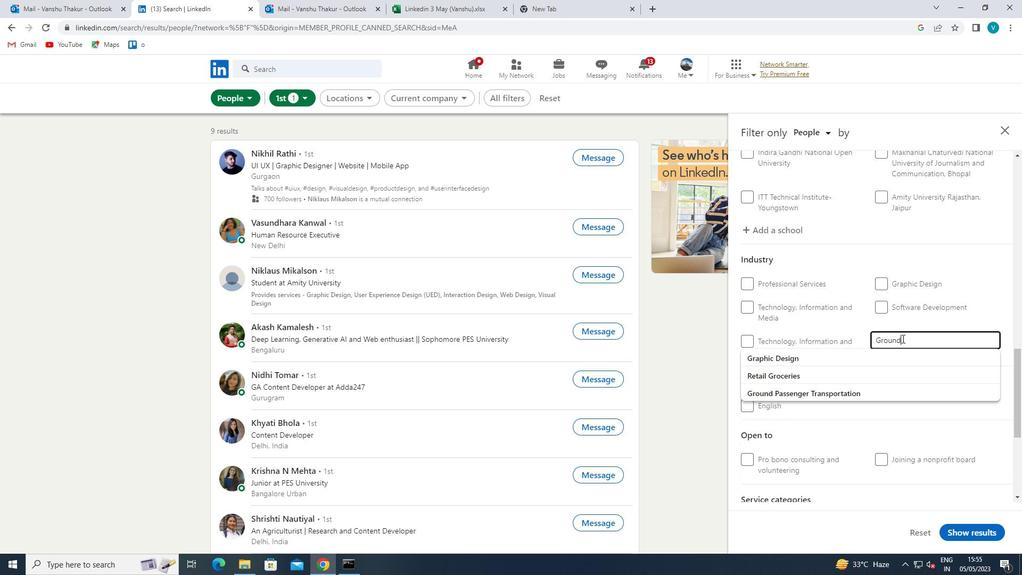 
Action: Mouse moved to (896, 353)
Screenshot: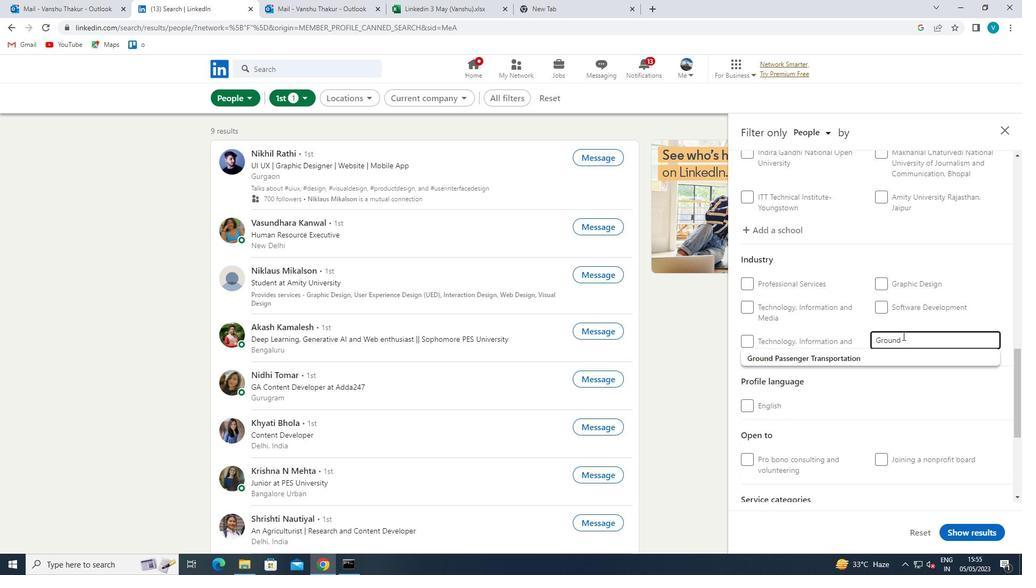 
Action: Mouse pressed left at (896, 353)
Screenshot: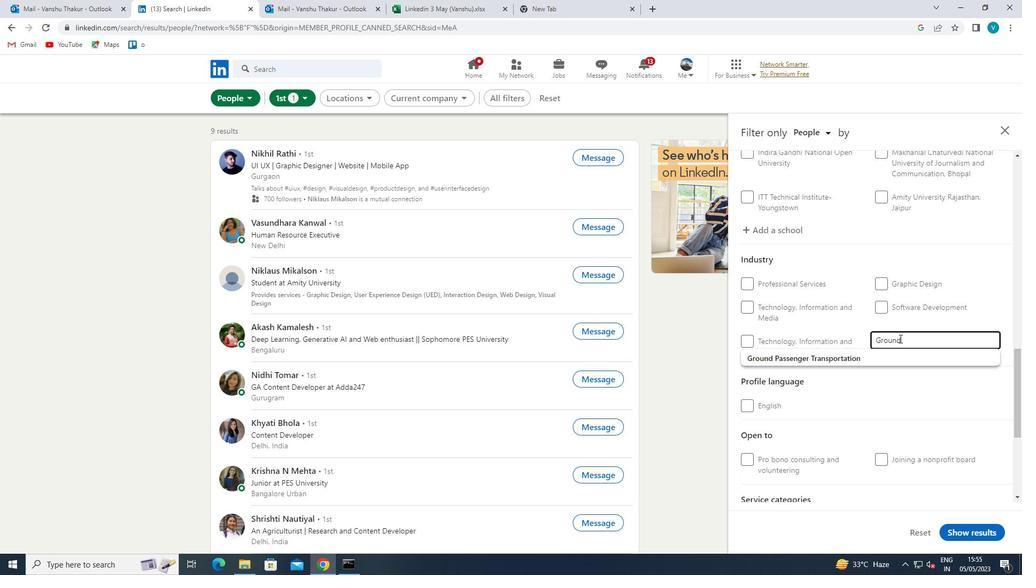 
Action: Mouse moved to (896, 353)
Screenshot: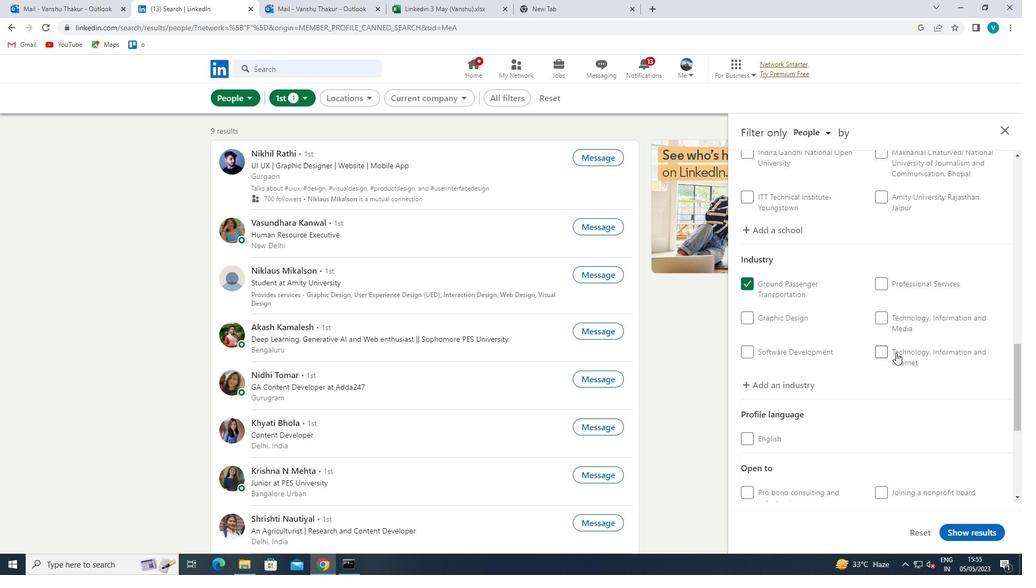 
Action: Mouse scrolled (896, 353) with delta (0, 0)
Screenshot: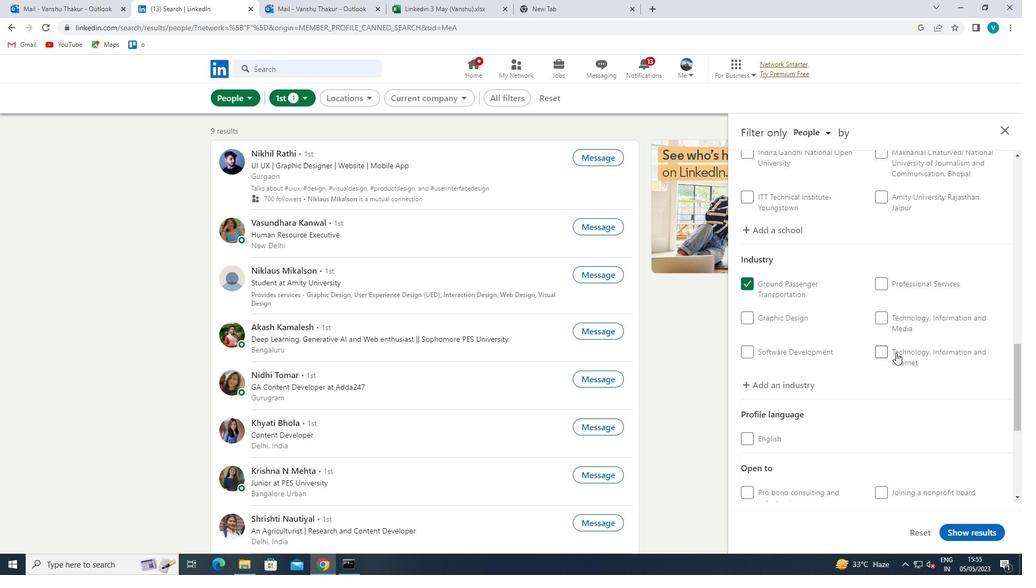 
Action: Mouse moved to (896, 355)
Screenshot: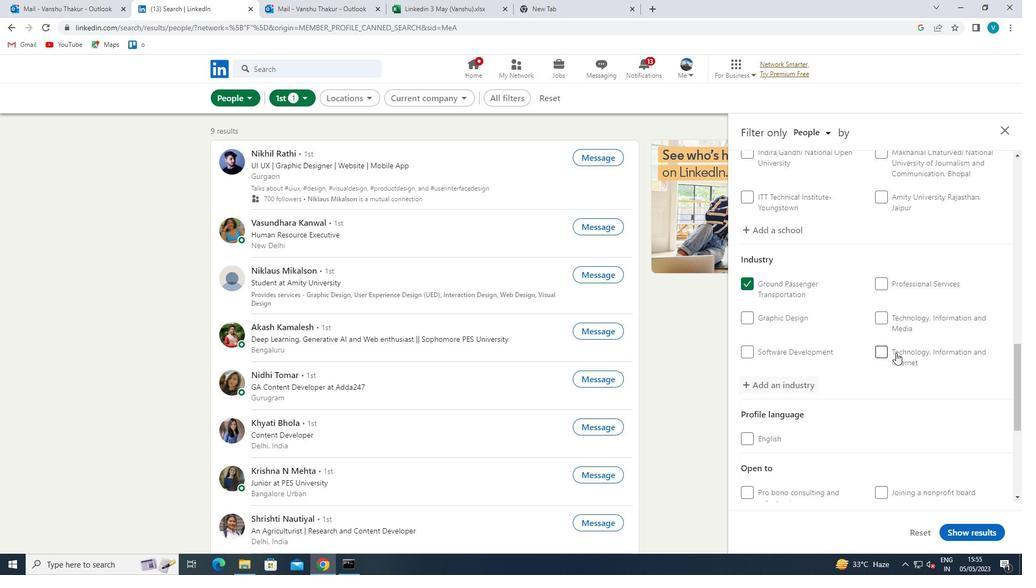 
Action: Mouse scrolled (896, 355) with delta (0, 0)
Screenshot: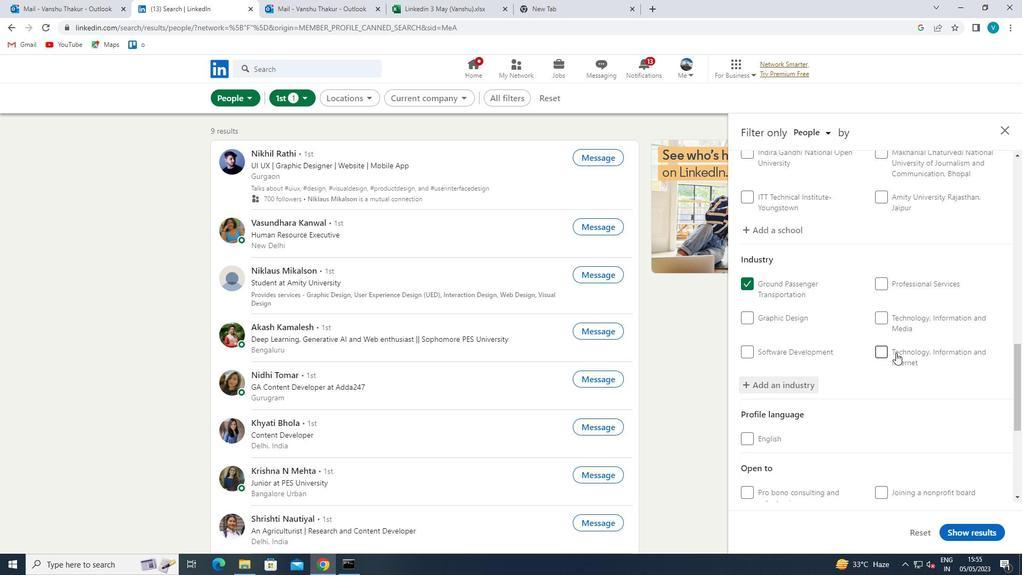 
Action: Mouse scrolled (896, 355) with delta (0, 0)
Screenshot: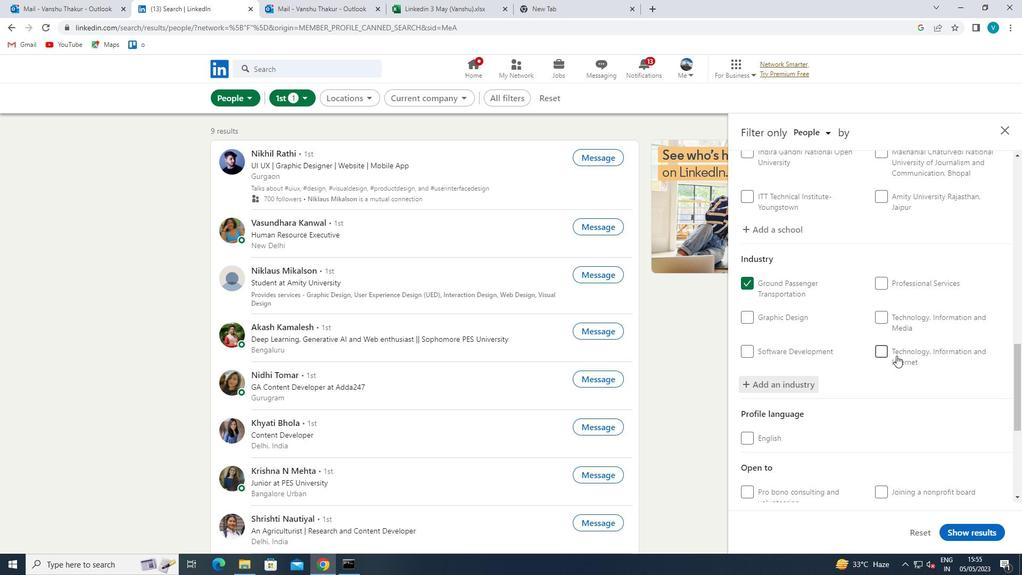 
Action: Mouse scrolled (896, 355) with delta (0, 0)
Screenshot: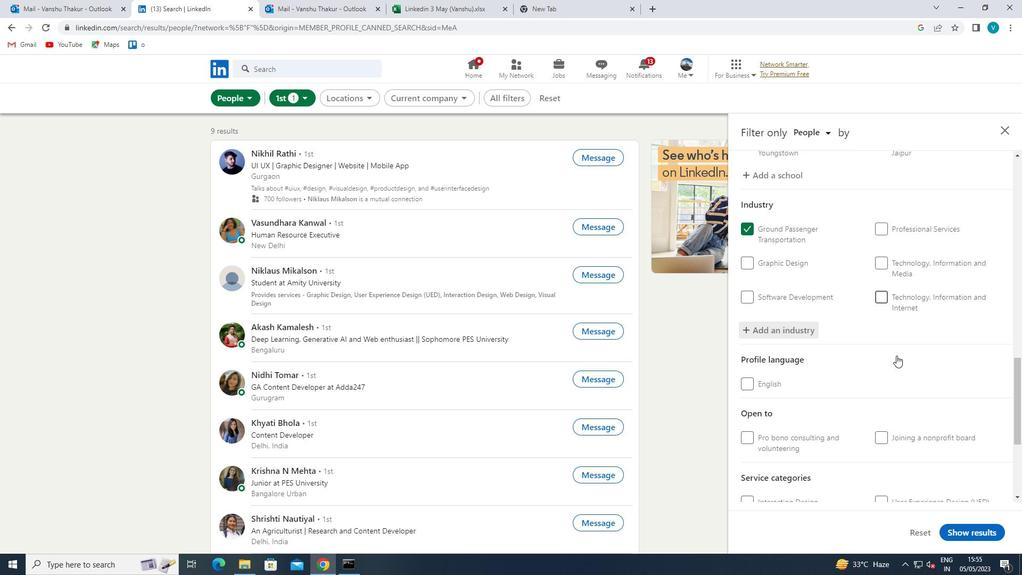 
Action: Mouse moved to (897, 359)
Screenshot: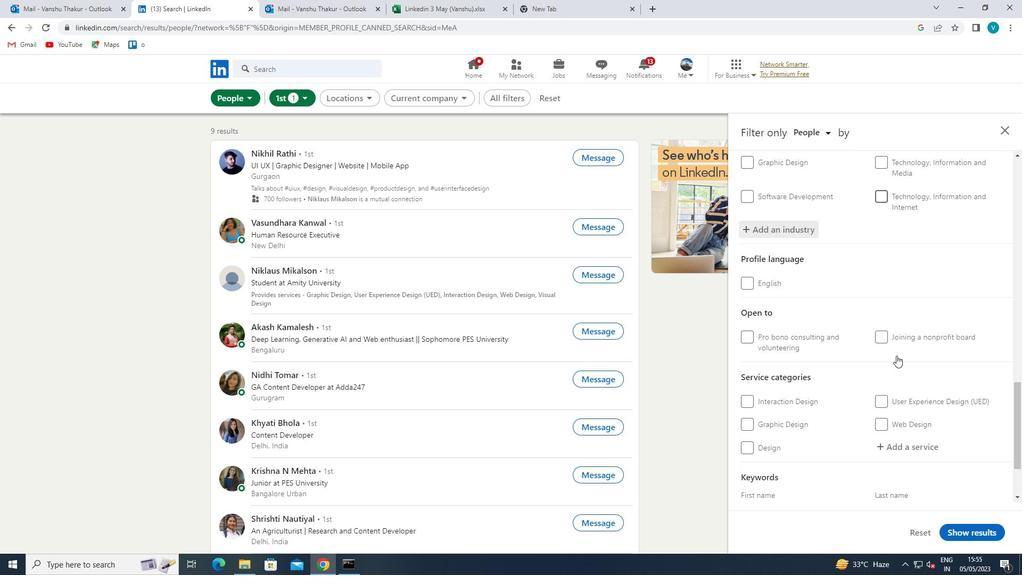 
Action: Mouse scrolled (897, 358) with delta (0, 0)
Screenshot: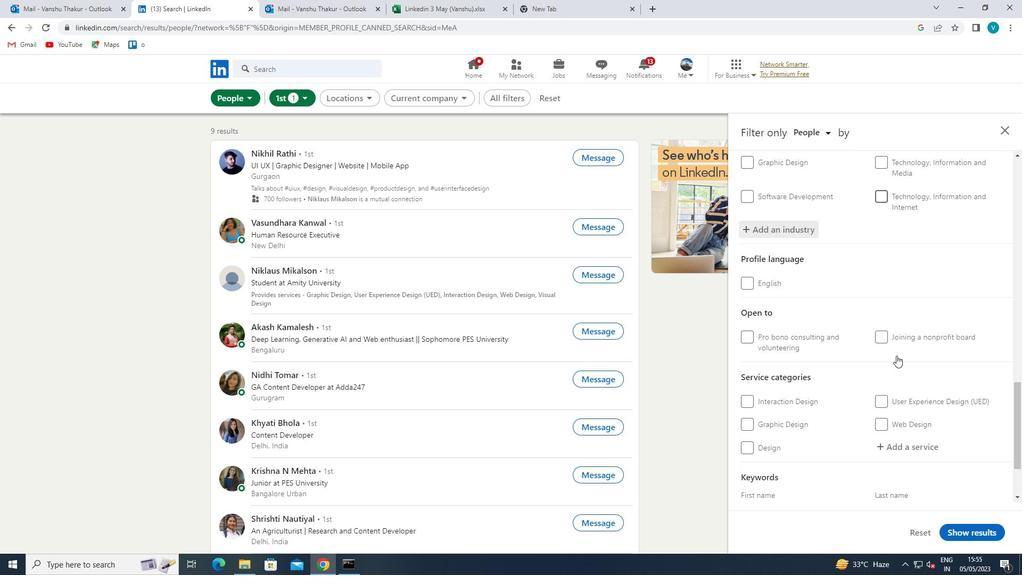 
Action: Mouse moved to (913, 345)
Screenshot: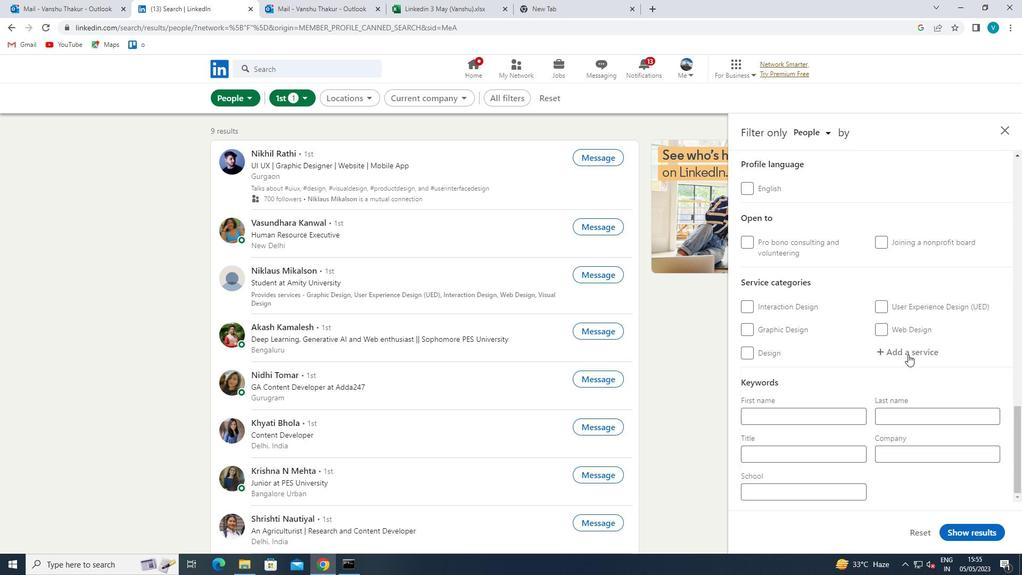 
Action: Mouse pressed left at (913, 345)
Screenshot: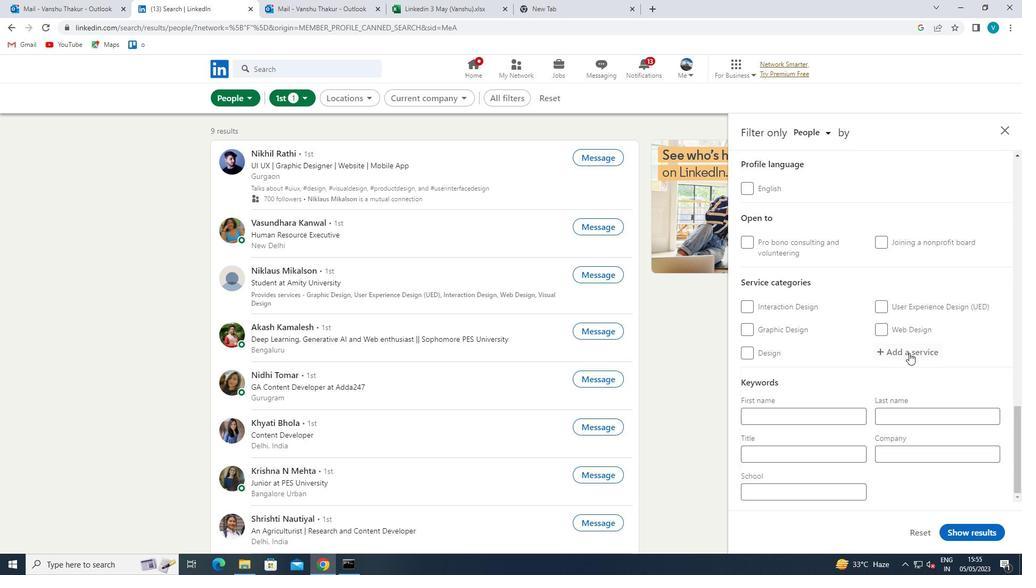 
Action: Mouse moved to (916, 343)
Screenshot: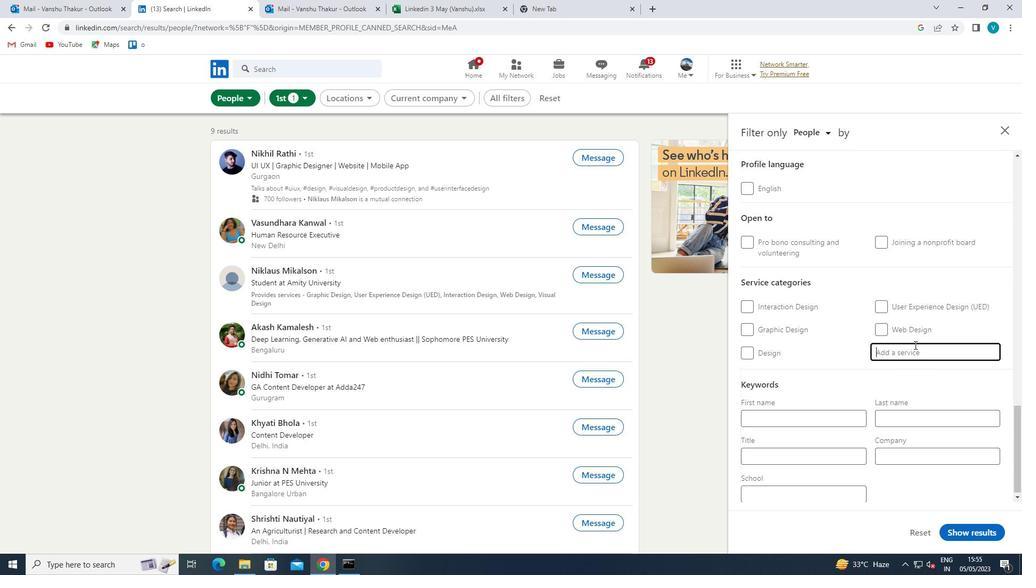 
Action: Key pressed <Key.shift>TAX<Key.space><Key.shift>LAW
Screenshot: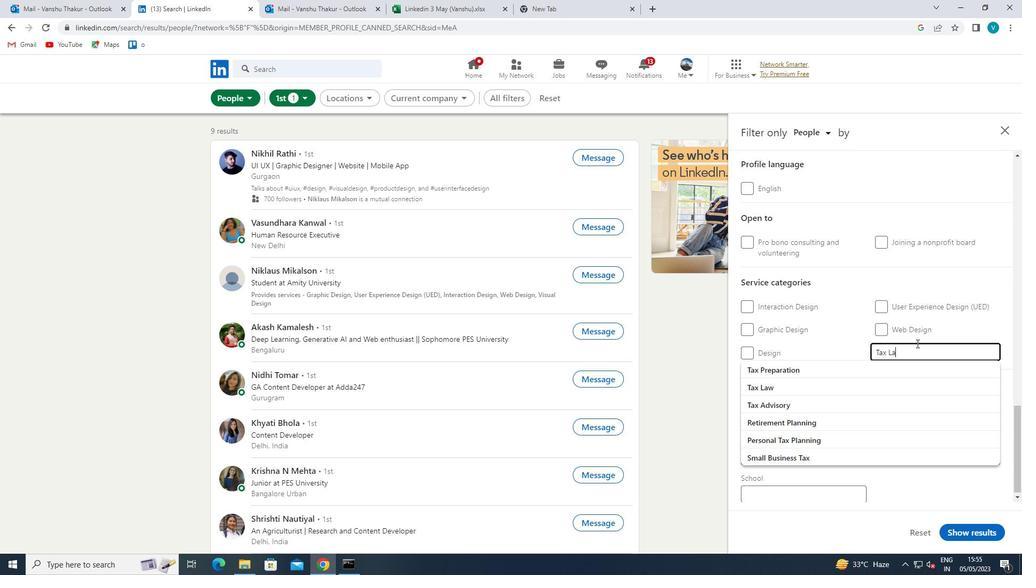 
Action: Mouse moved to (852, 369)
Screenshot: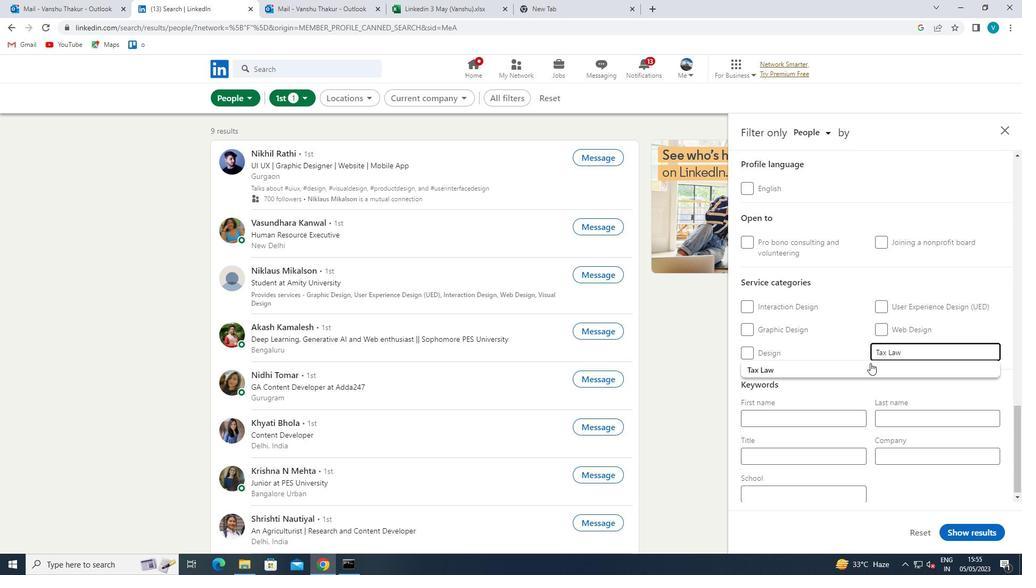 
Action: Mouse pressed left at (852, 369)
Screenshot: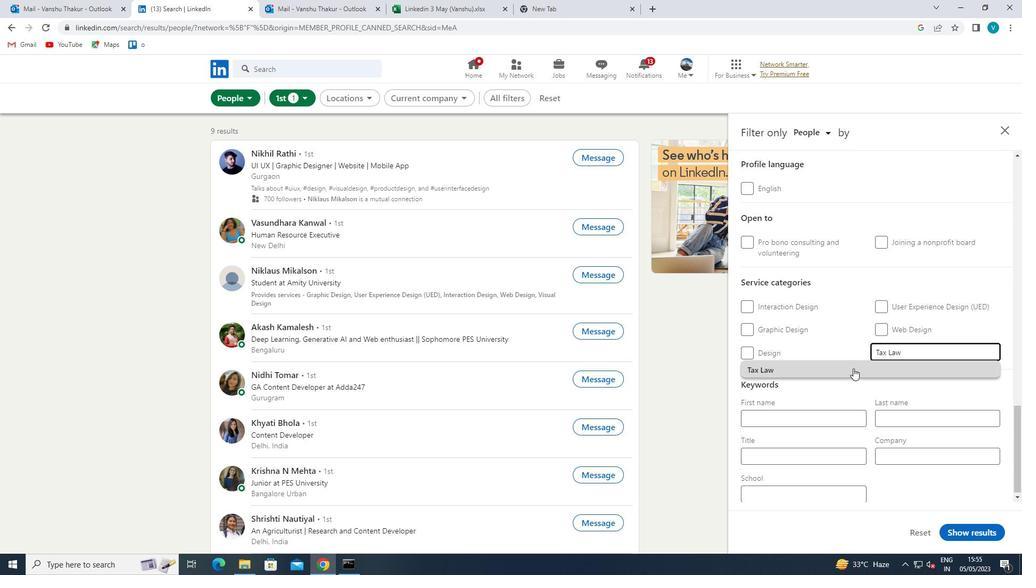 
Action: Mouse moved to (852, 369)
Screenshot: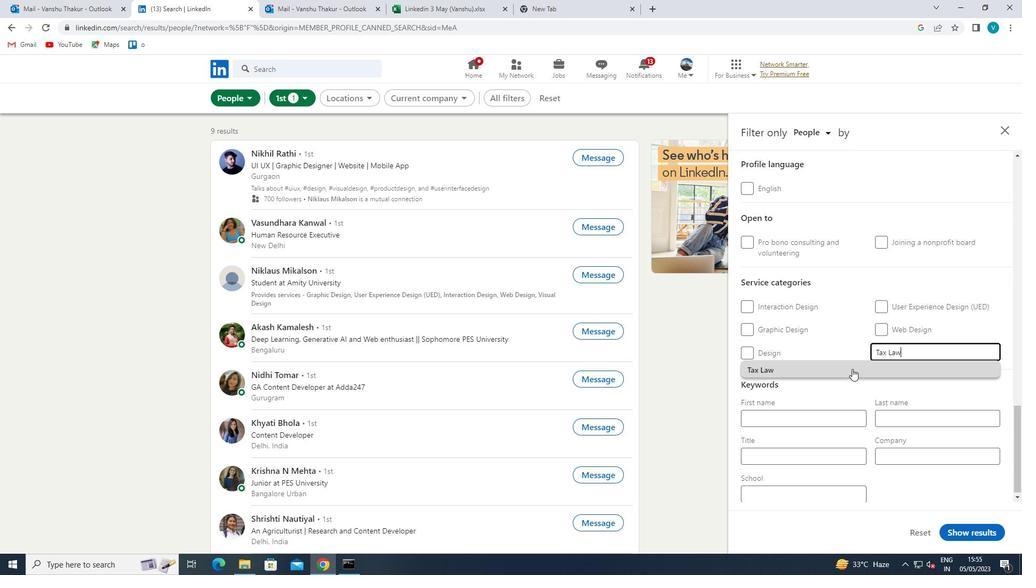 
Action: Mouse scrolled (852, 369) with delta (0, 0)
Screenshot: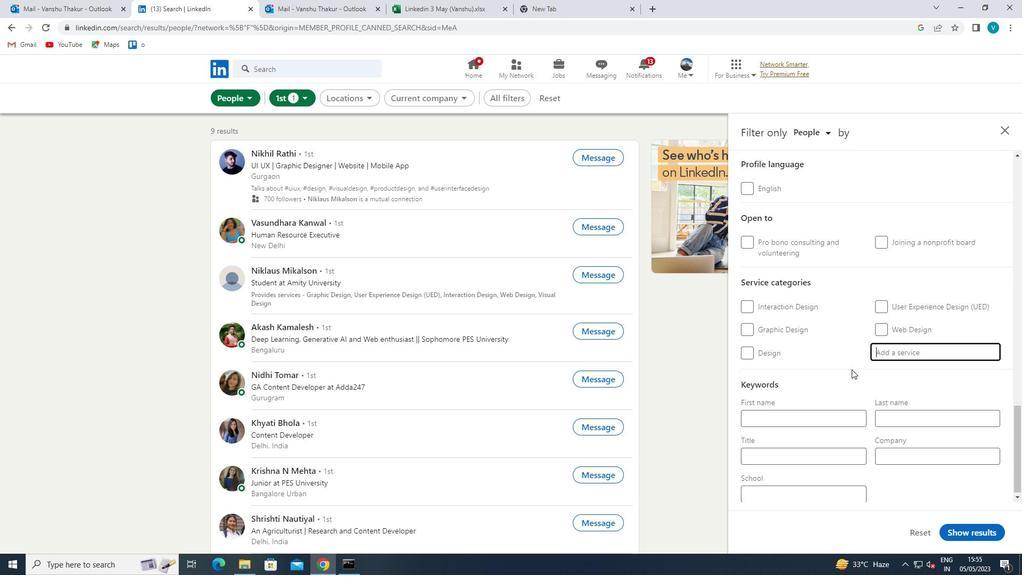 
Action: Mouse scrolled (852, 369) with delta (0, 0)
Screenshot: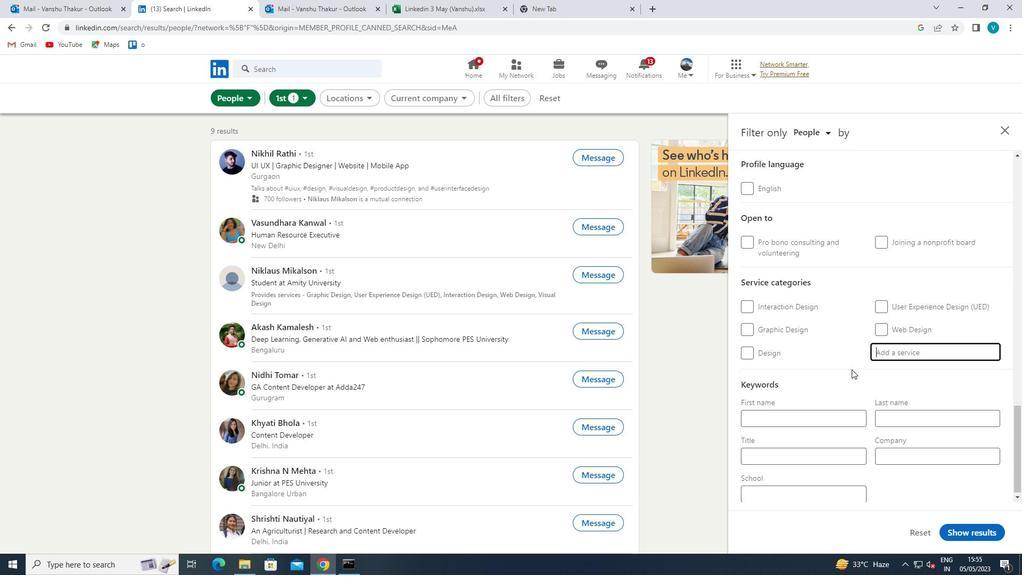 
Action: Mouse scrolled (852, 369) with delta (0, 0)
Screenshot: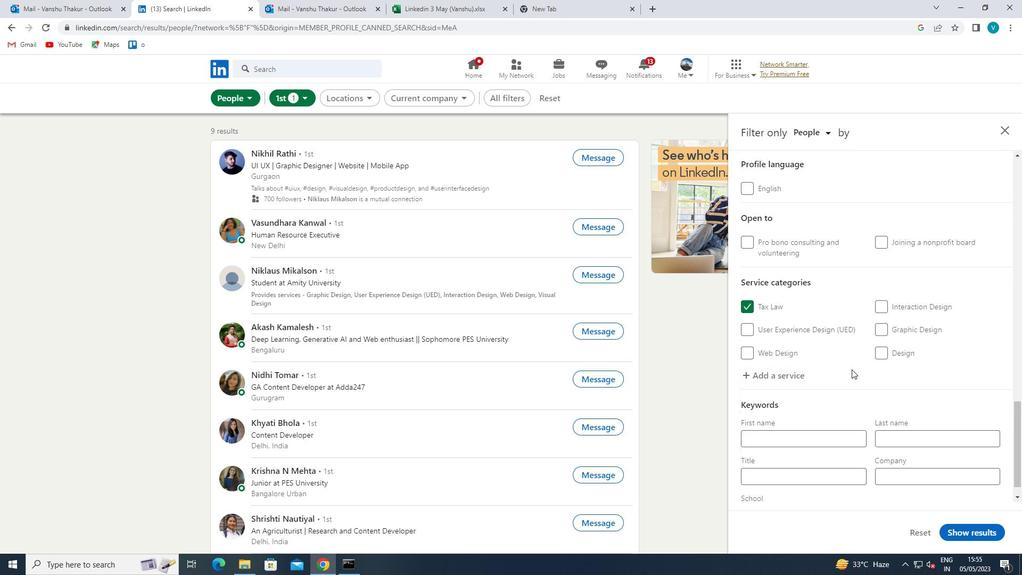 
Action: Mouse scrolled (852, 369) with delta (0, 0)
Screenshot: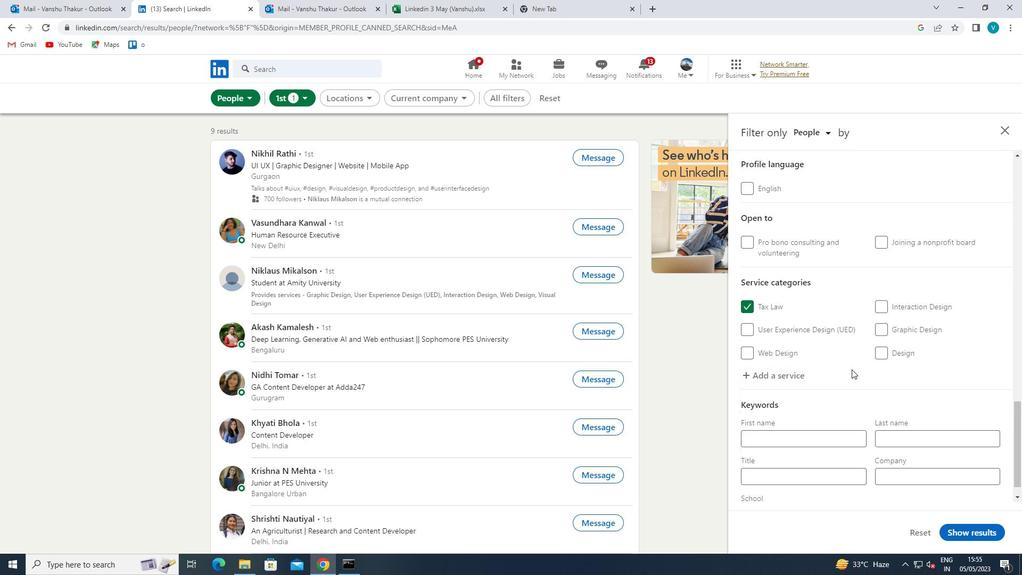 
Action: Mouse moved to (837, 454)
Screenshot: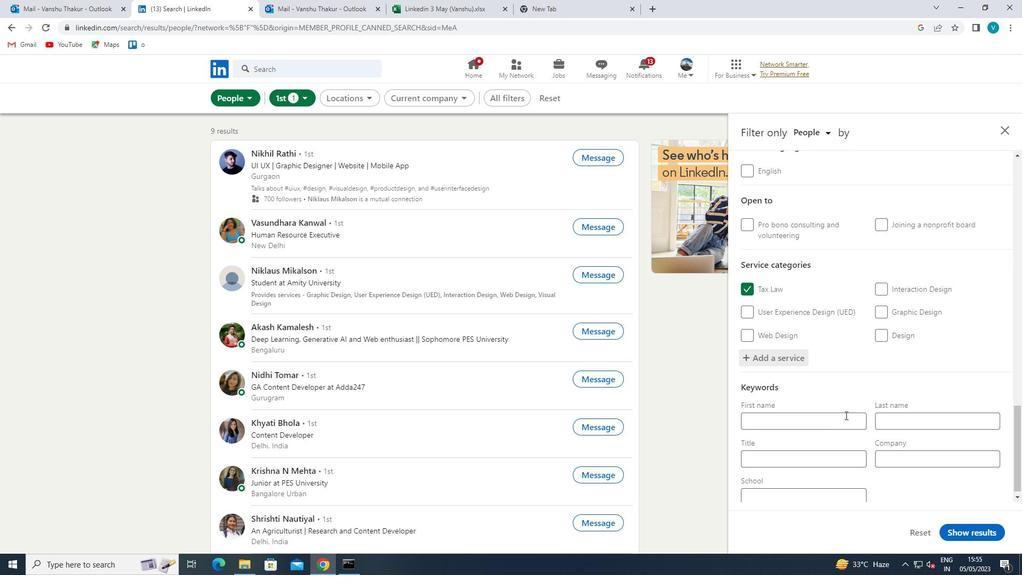 
Action: Mouse pressed left at (837, 454)
Screenshot: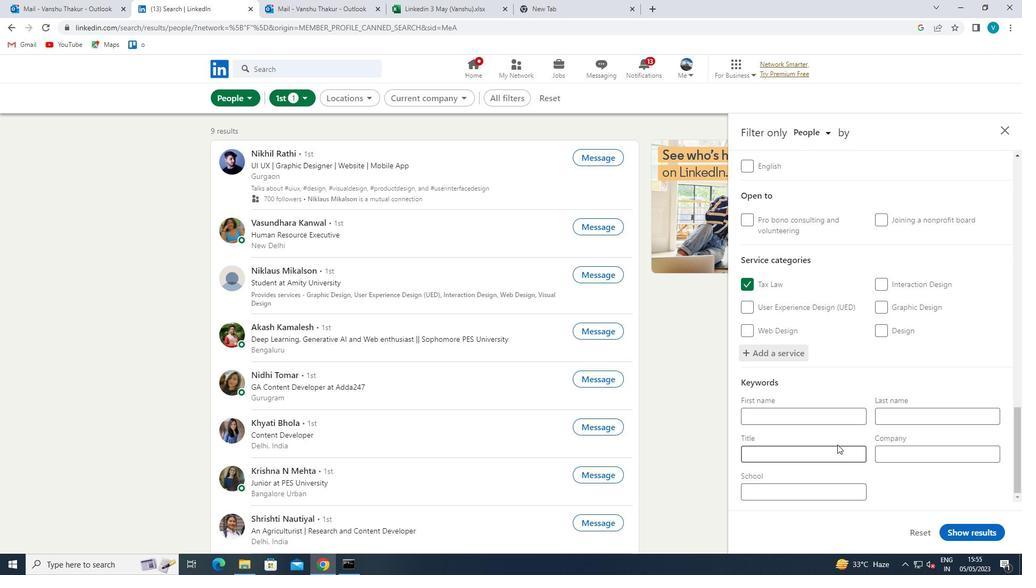 
Action: Key pressed <Key.shift>RECEPTIONIST<Key.space>
Screenshot: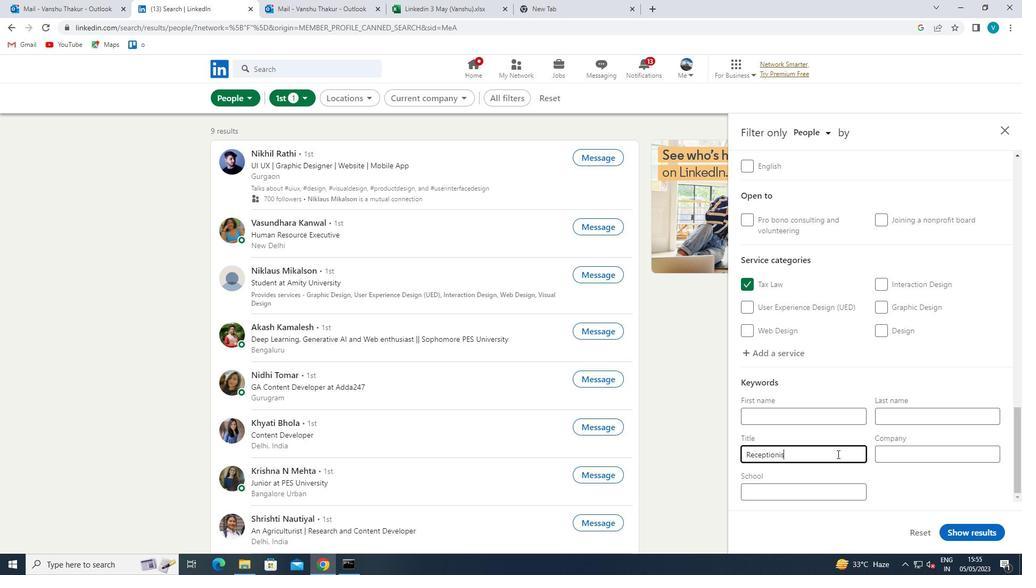 
Action: Mouse moved to (954, 527)
Screenshot: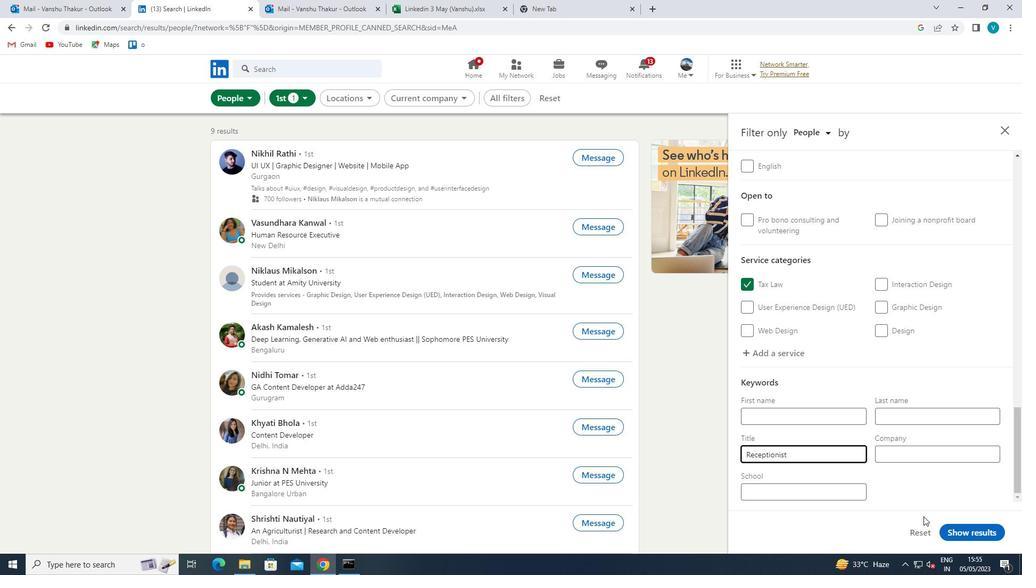 
Action: Mouse pressed left at (954, 527)
Screenshot: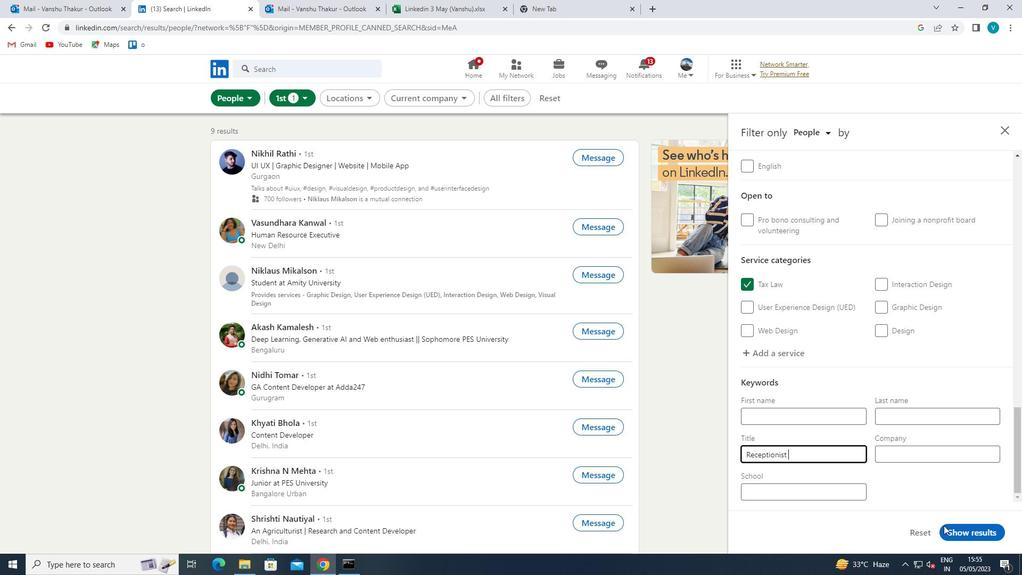 
Action: Mouse moved to (955, 528)
Screenshot: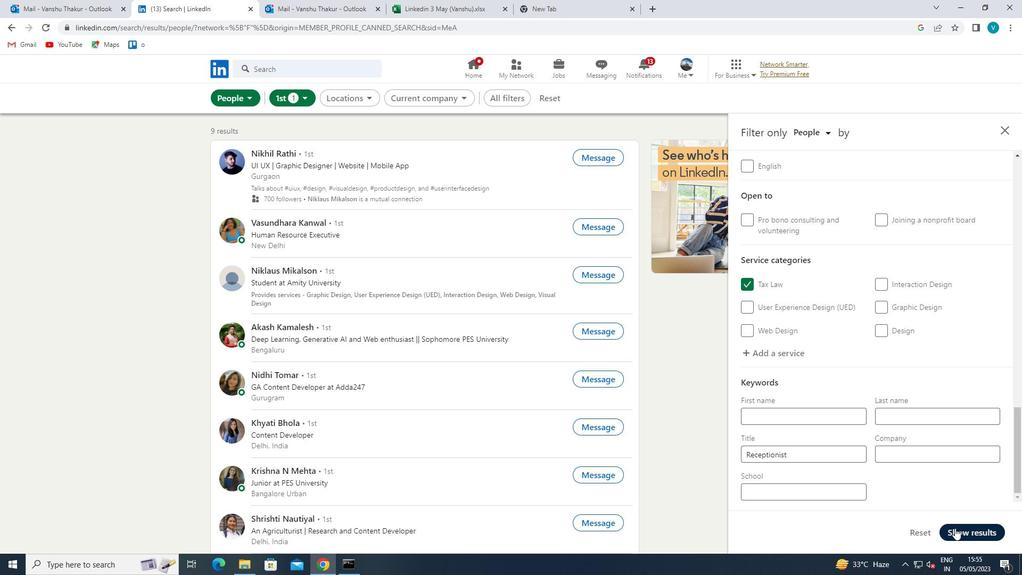 
